 Task: Find connections with filter location Puurs with filter topic #Jobvacancywith filter profile language Spanish with filter current company Medanta with filter school JSS Academy of Technical Education with filter industry Freight and Package Transportation with filter service category Blogging with filter keywords title Copy Editor
Action: Mouse moved to (544, 197)
Screenshot: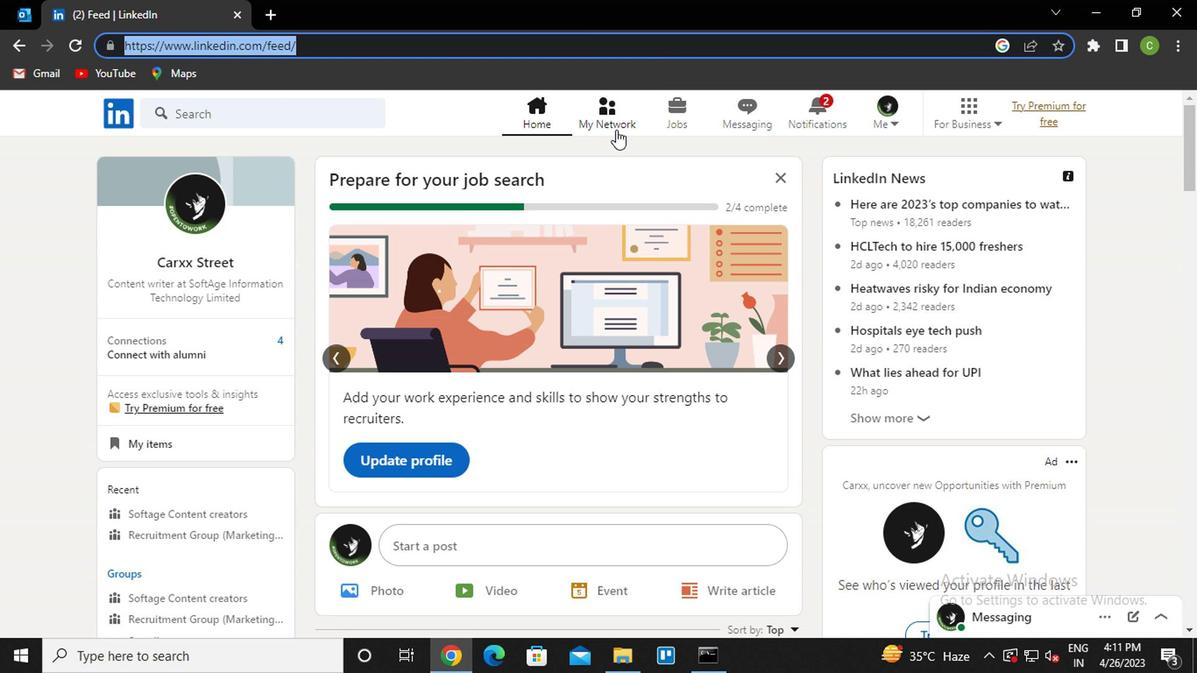 
Action: Mouse pressed left at (544, 197)
Screenshot: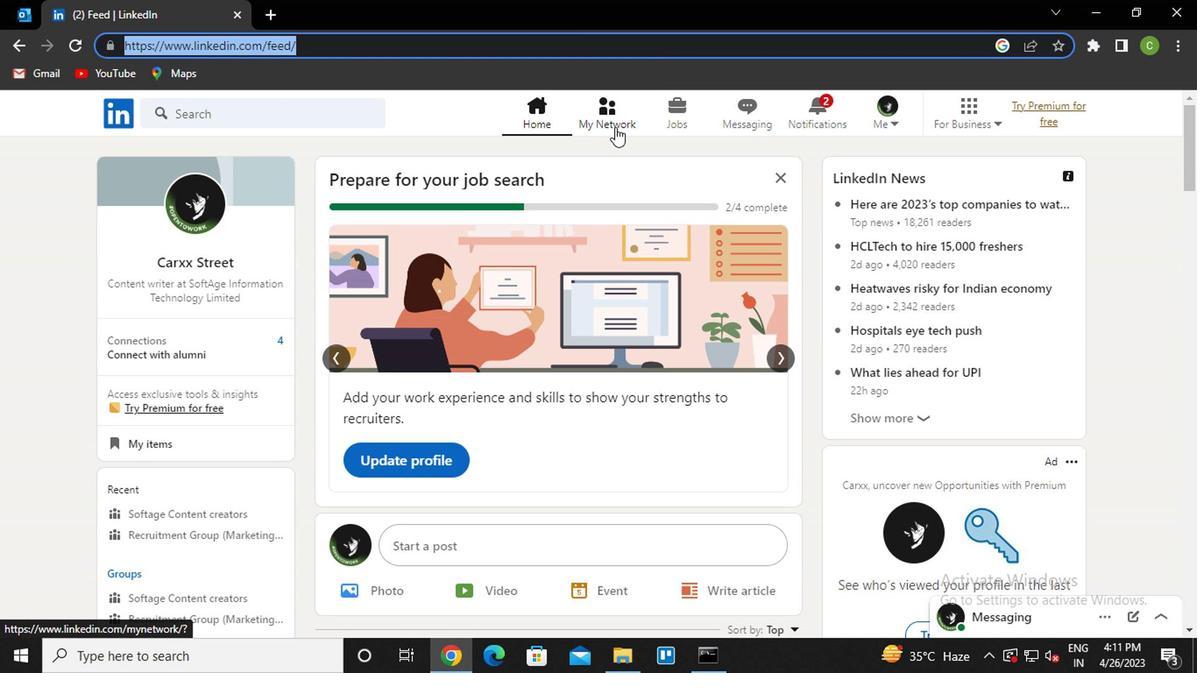 
Action: Mouse moved to (289, 248)
Screenshot: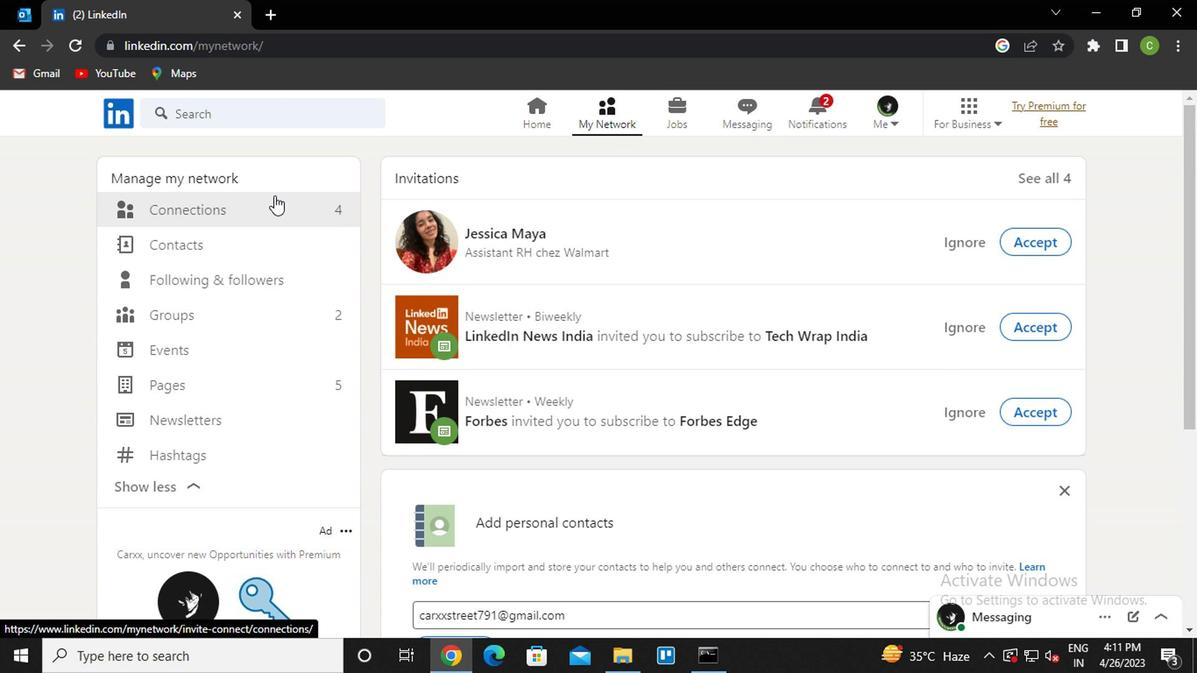 
Action: Mouse pressed left at (289, 248)
Screenshot: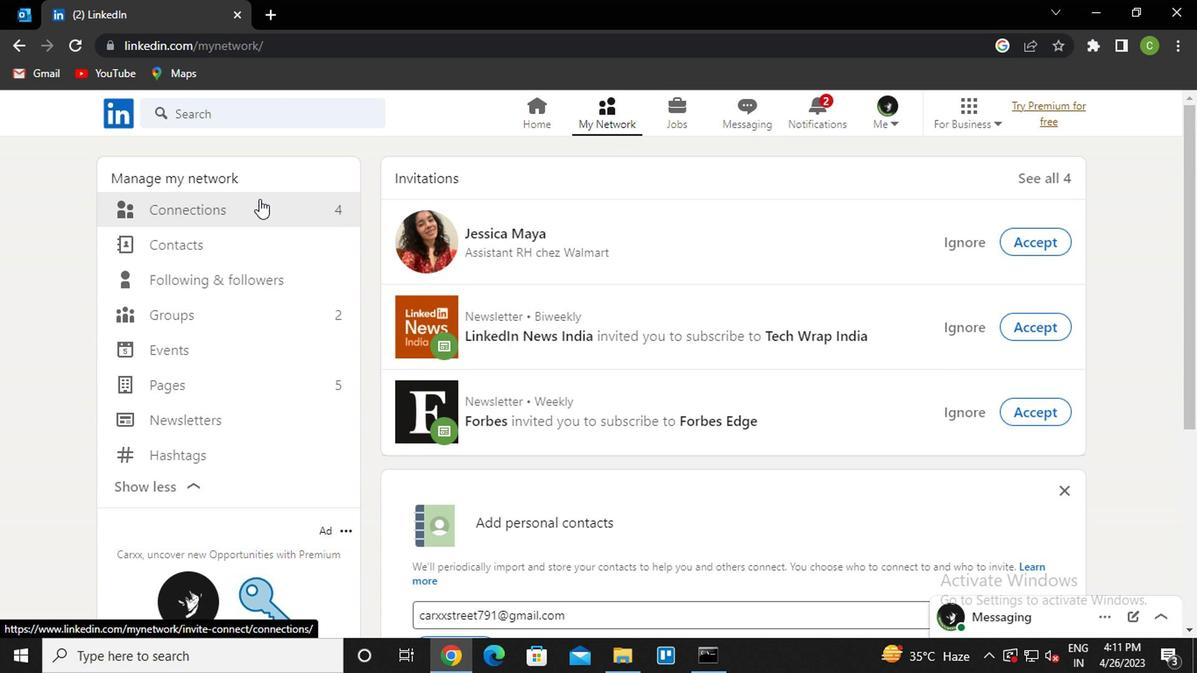 
Action: Mouse moved to (654, 250)
Screenshot: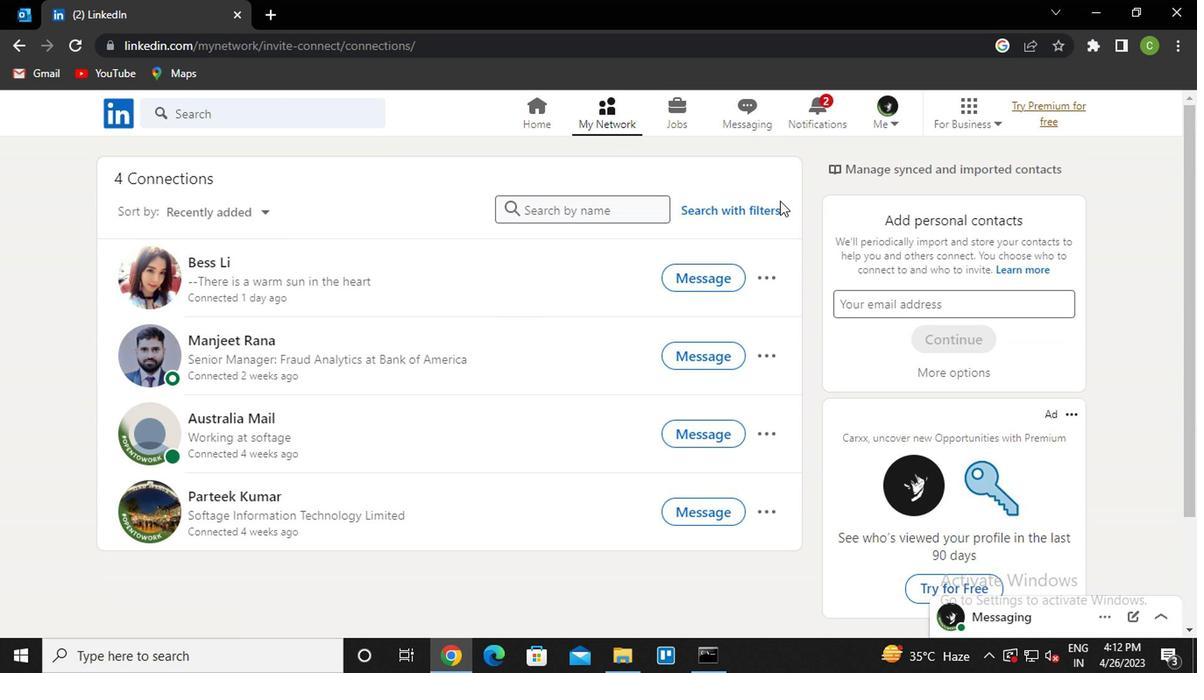 
Action: Mouse pressed left at (654, 250)
Screenshot: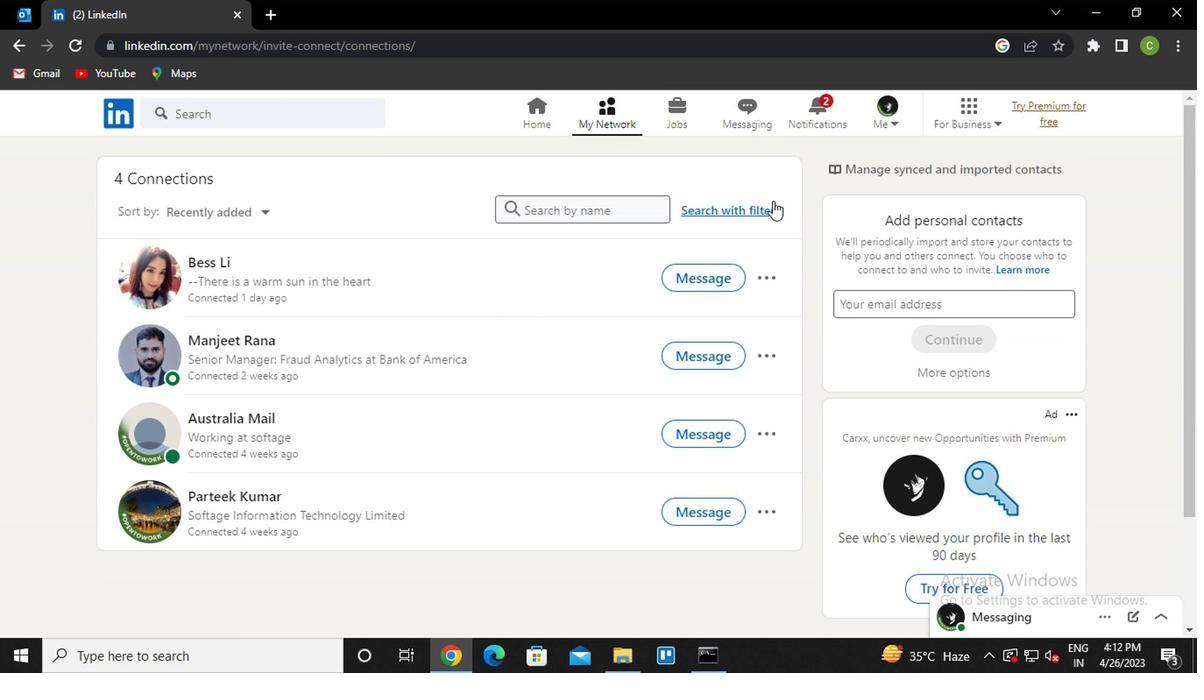
Action: Mouse moved to (524, 223)
Screenshot: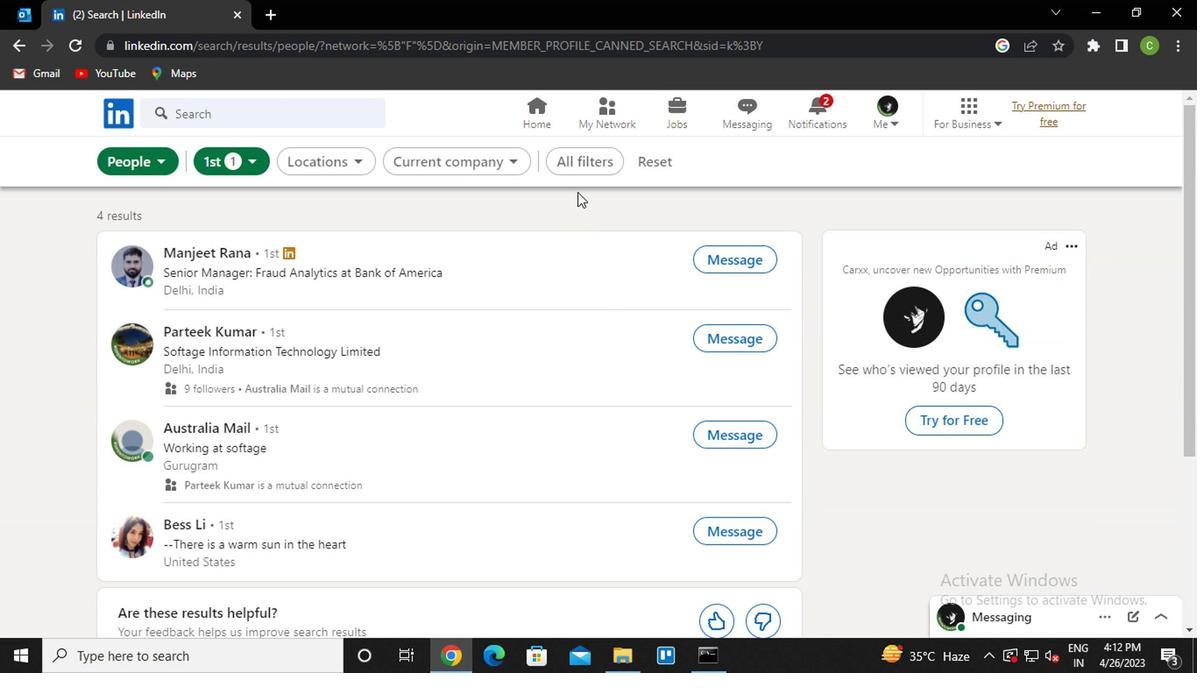 
Action: Mouse pressed left at (524, 223)
Screenshot: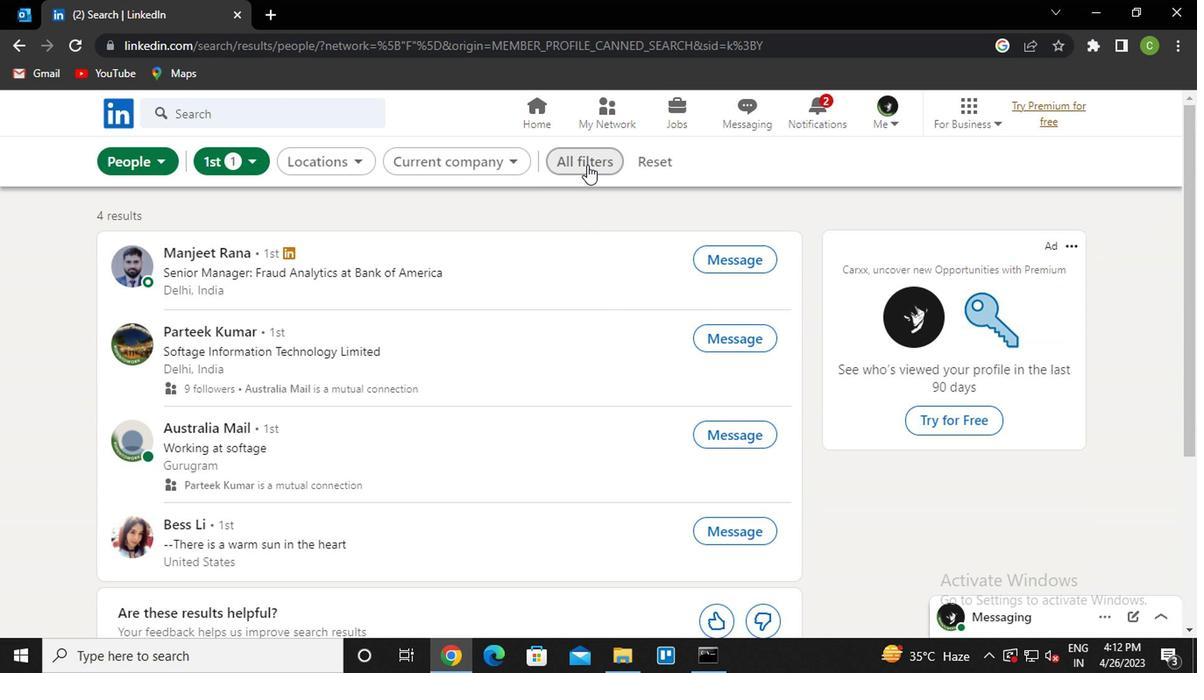 
Action: Mouse moved to (730, 380)
Screenshot: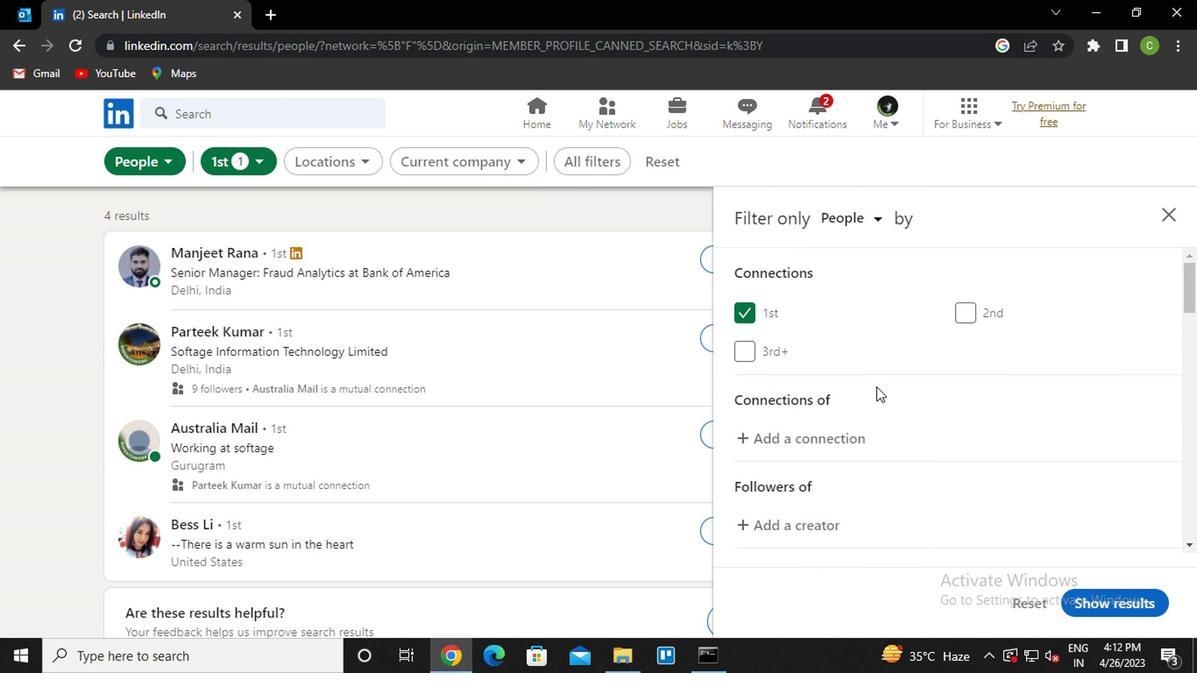 
Action: Mouse scrolled (730, 379) with delta (0, 0)
Screenshot: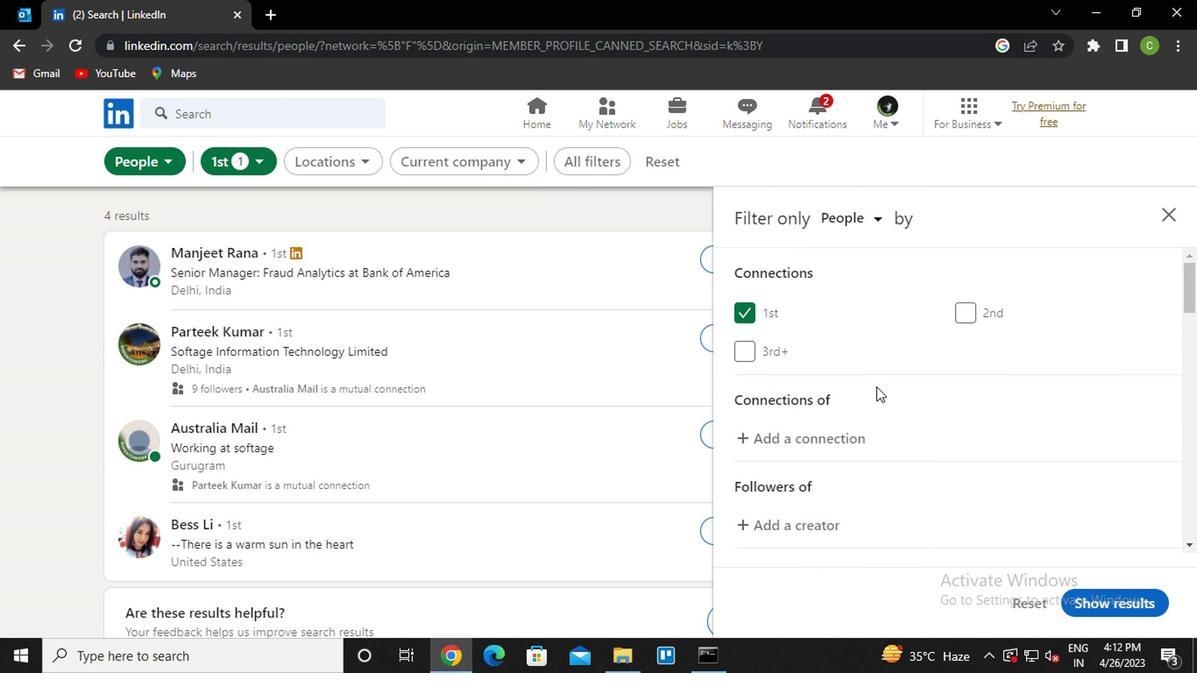 
Action: Mouse moved to (732, 379)
Screenshot: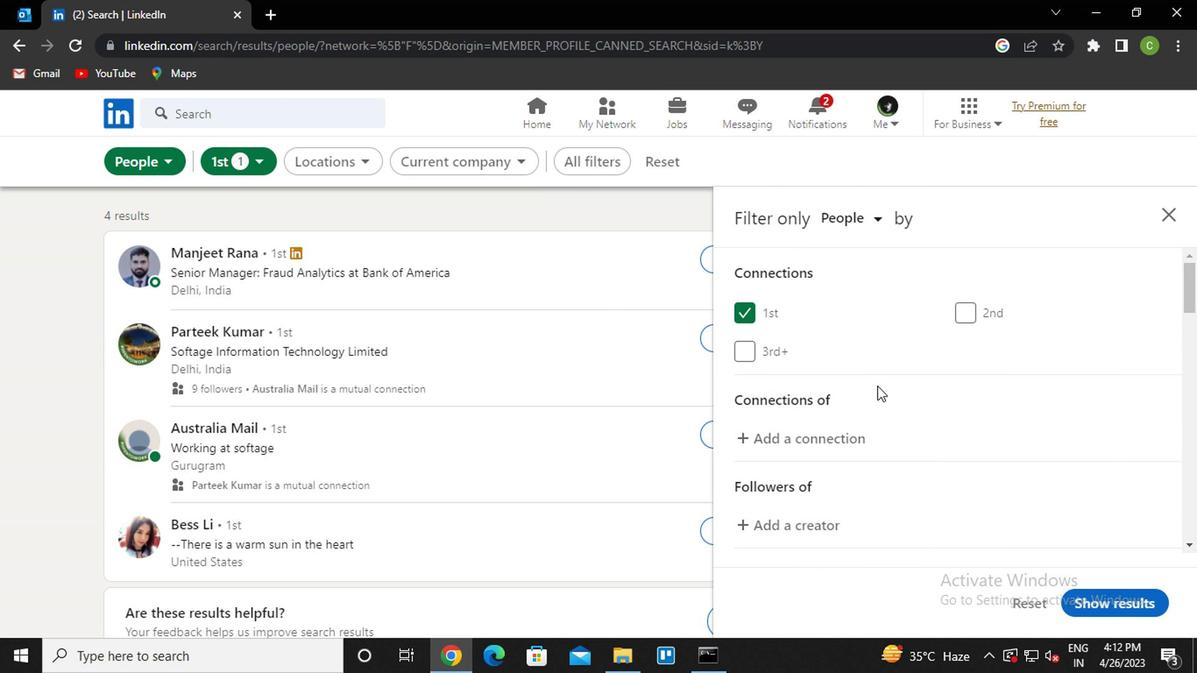 
Action: Mouse scrolled (732, 378) with delta (0, 0)
Screenshot: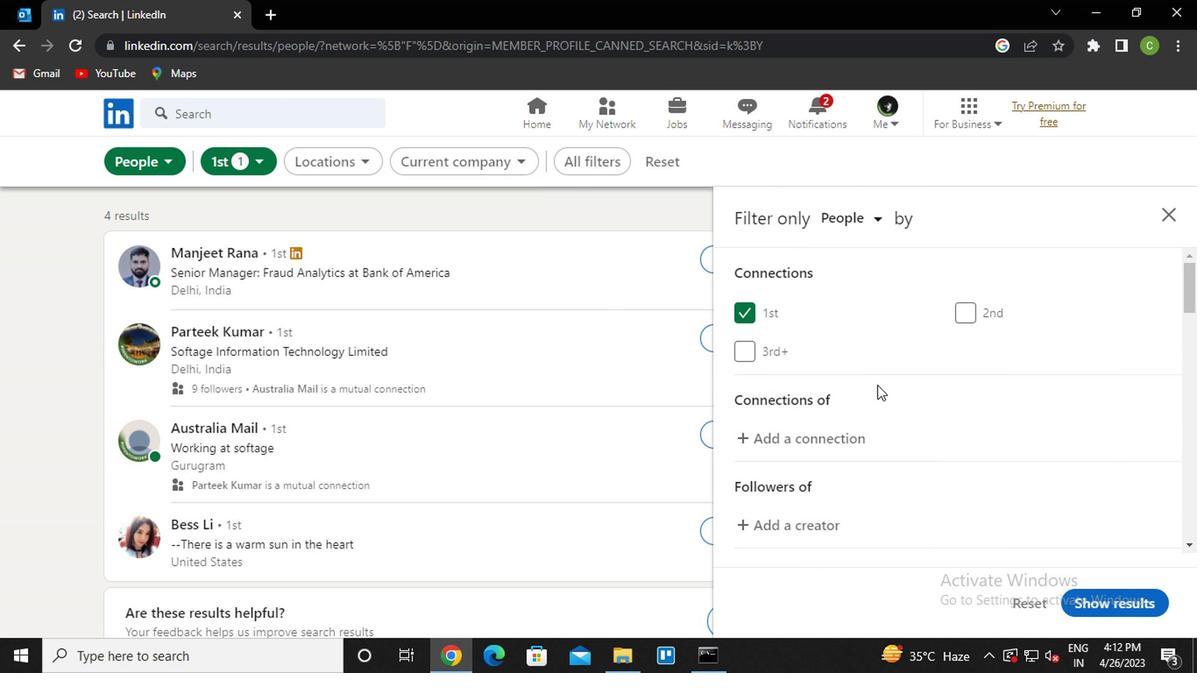 
Action: Mouse moved to (779, 415)
Screenshot: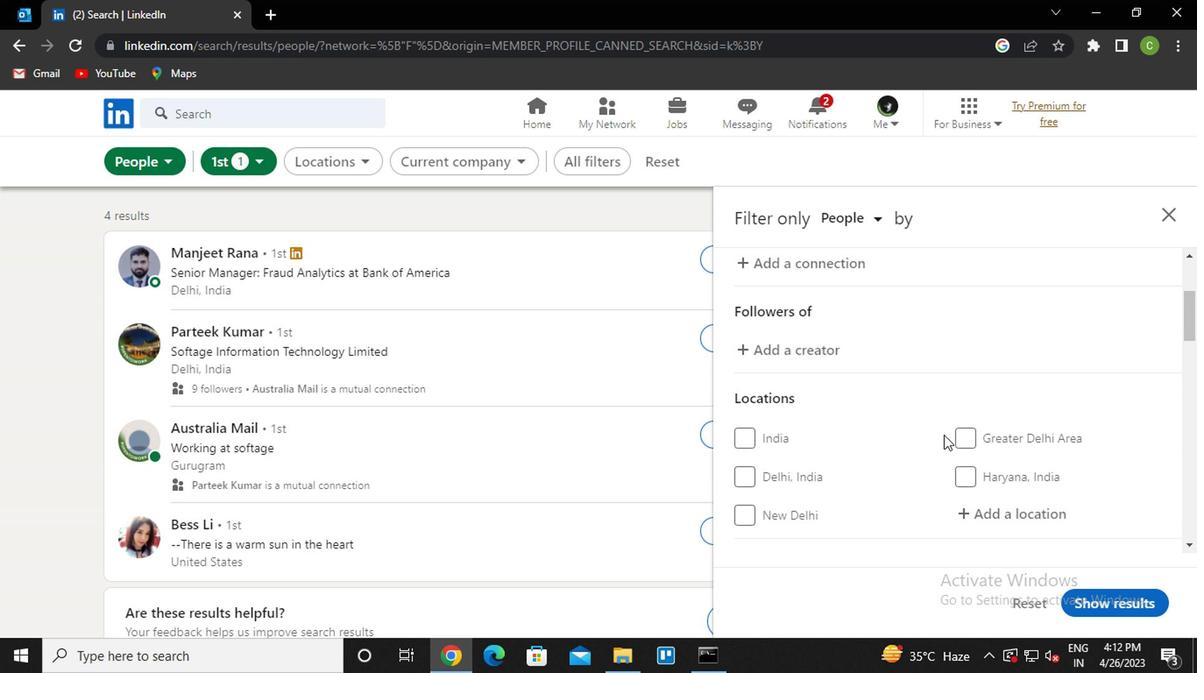 
Action: Mouse scrolled (779, 415) with delta (0, 0)
Screenshot: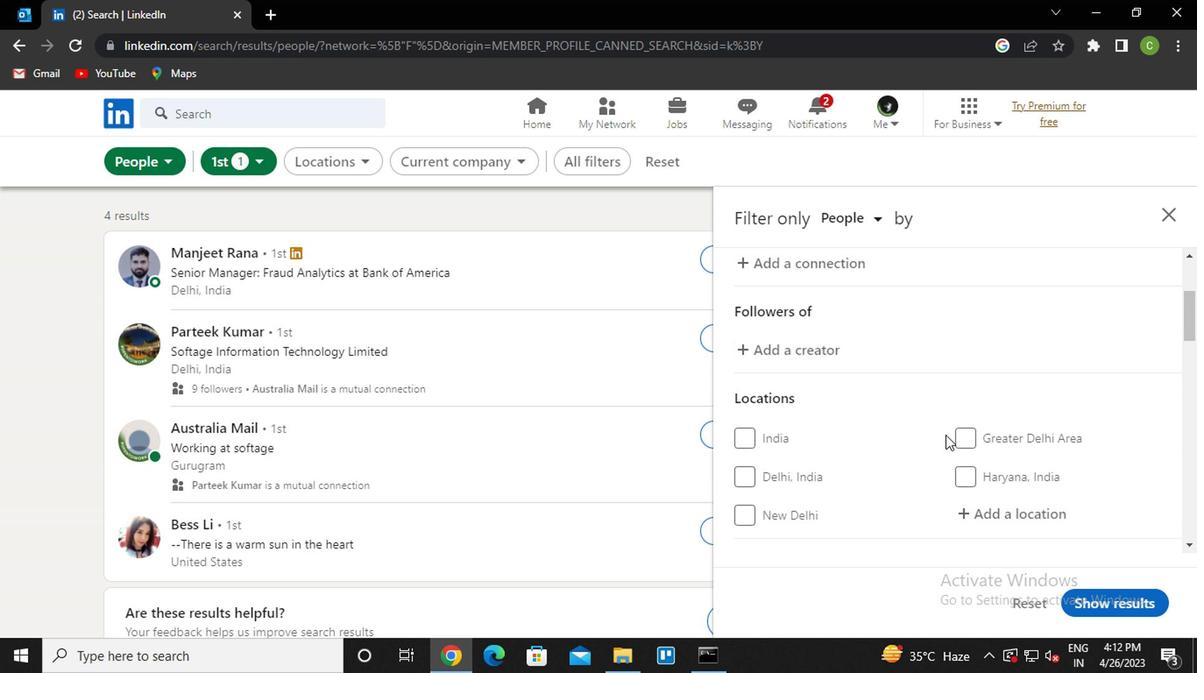 
Action: Mouse moved to (818, 417)
Screenshot: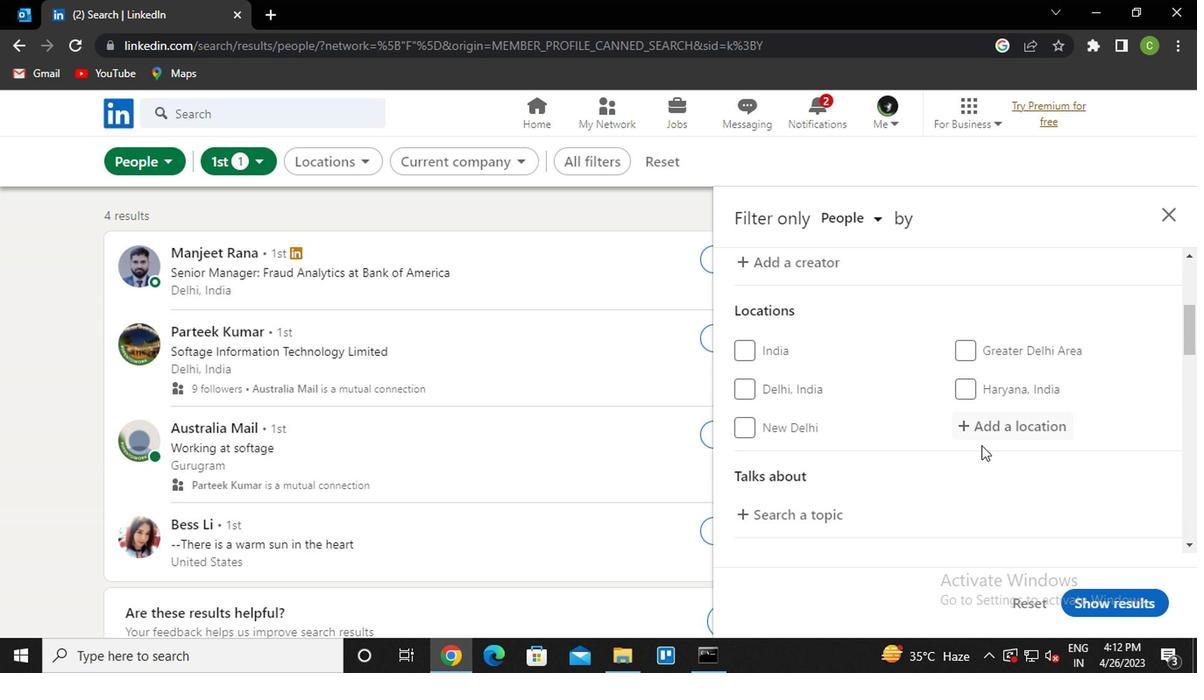 
Action: Mouse pressed left at (818, 417)
Screenshot: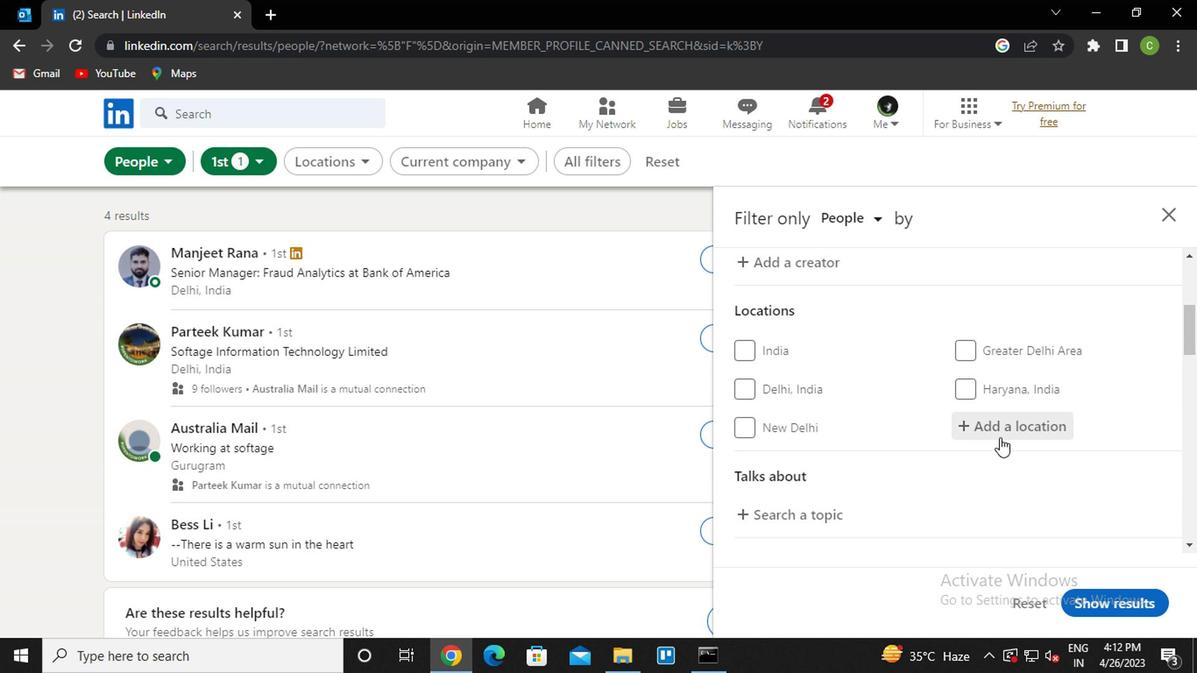 
Action: Key pressed p<Key.caps_lock>
Screenshot: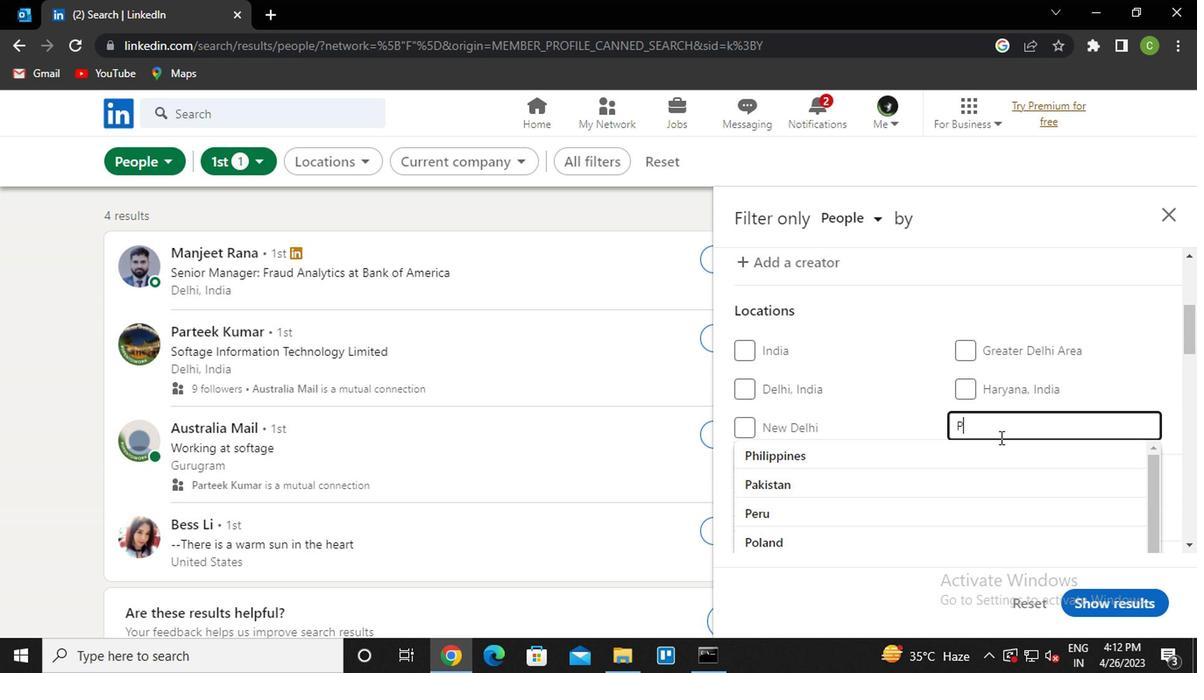 
Action: Mouse moved to (818, 417)
Screenshot: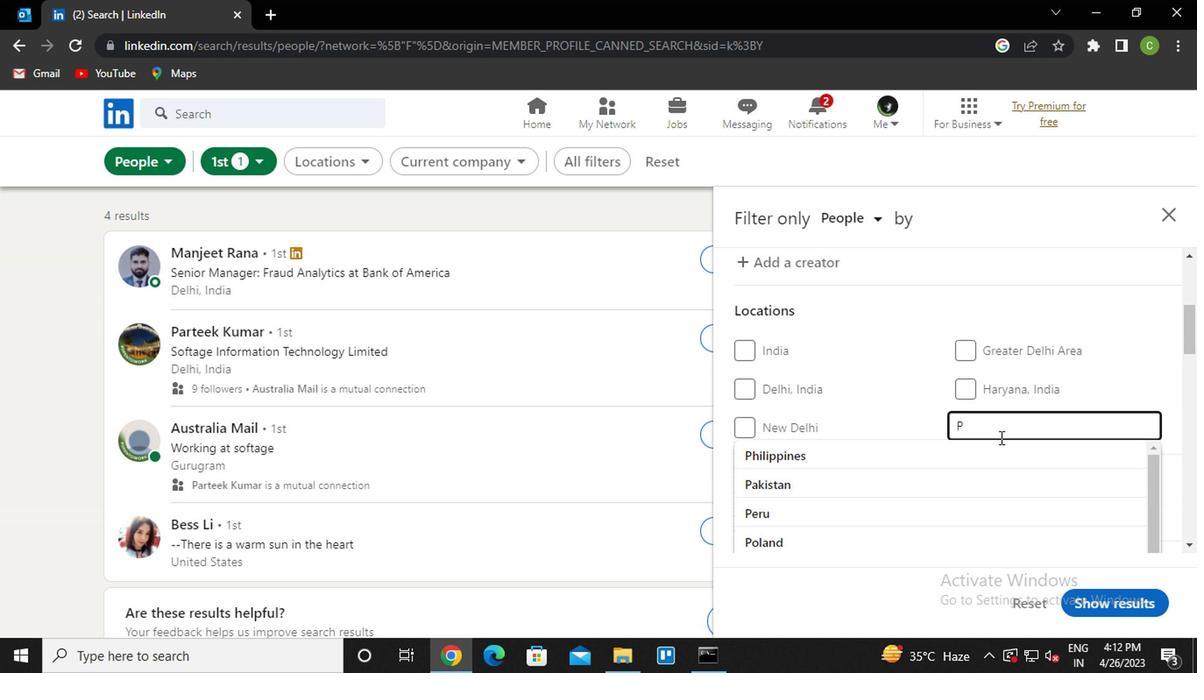 
Action: Key pressed uurs<Key.down><Key.enter>
Screenshot: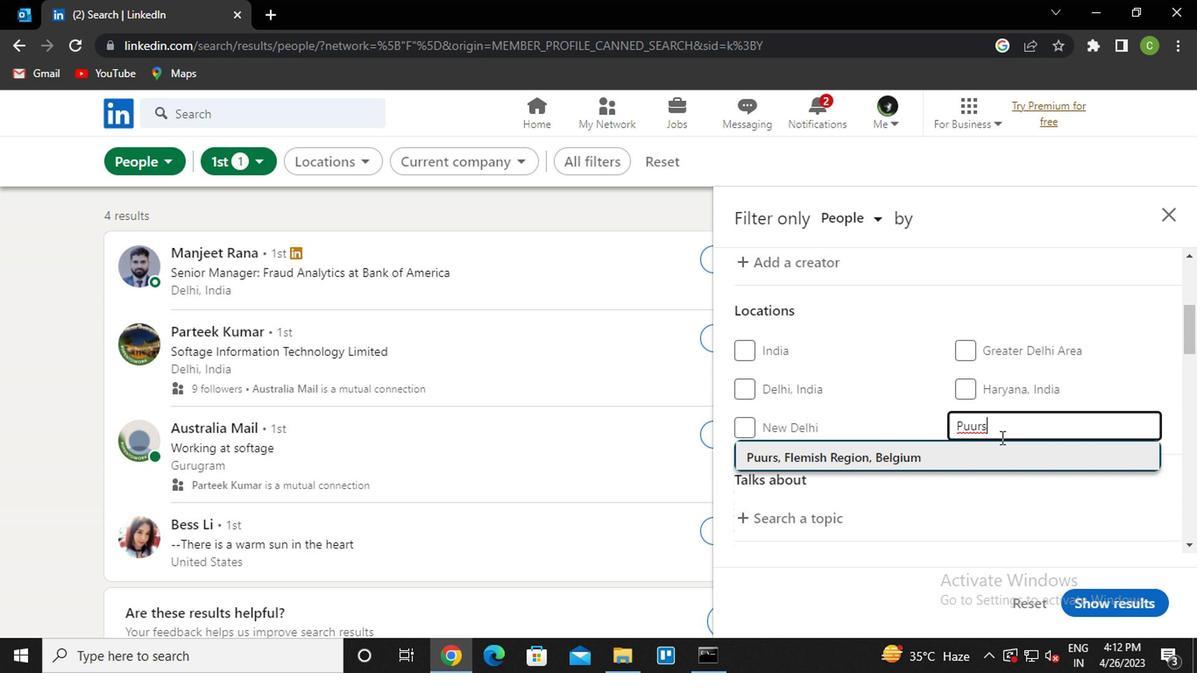 
Action: Mouse moved to (823, 402)
Screenshot: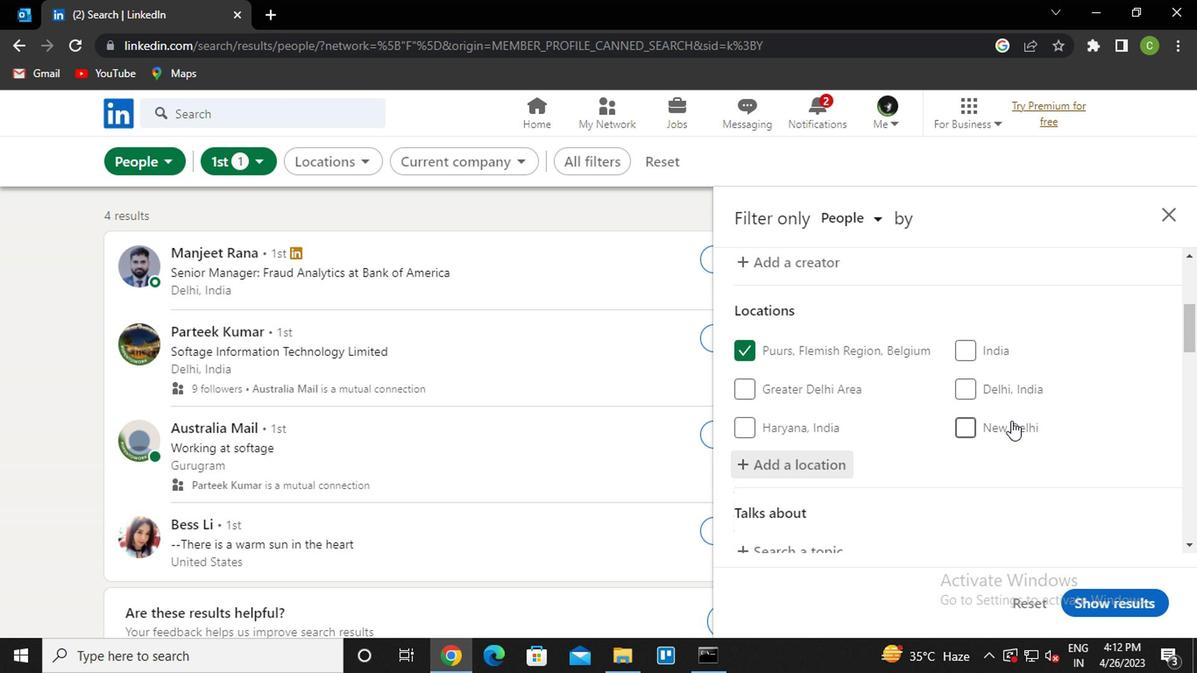 
Action: Mouse scrolled (823, 402) with delta (0, 0)
Screenshot: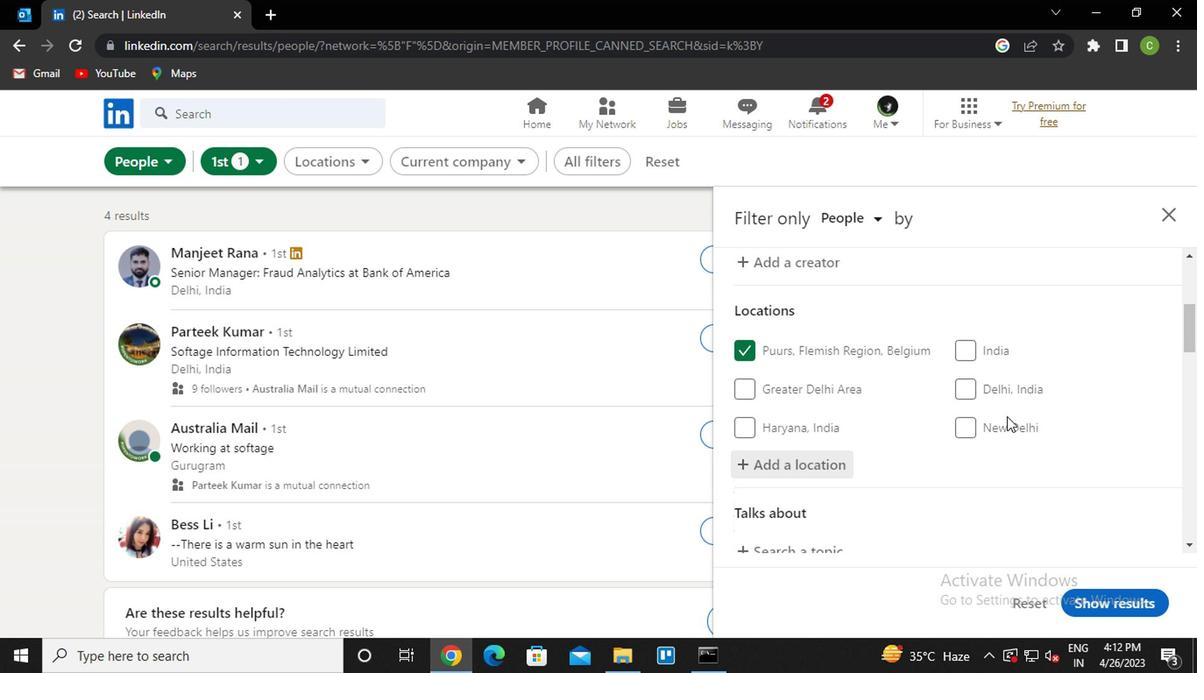 
Action: Mouse moved to (815, 406)
Screenshot: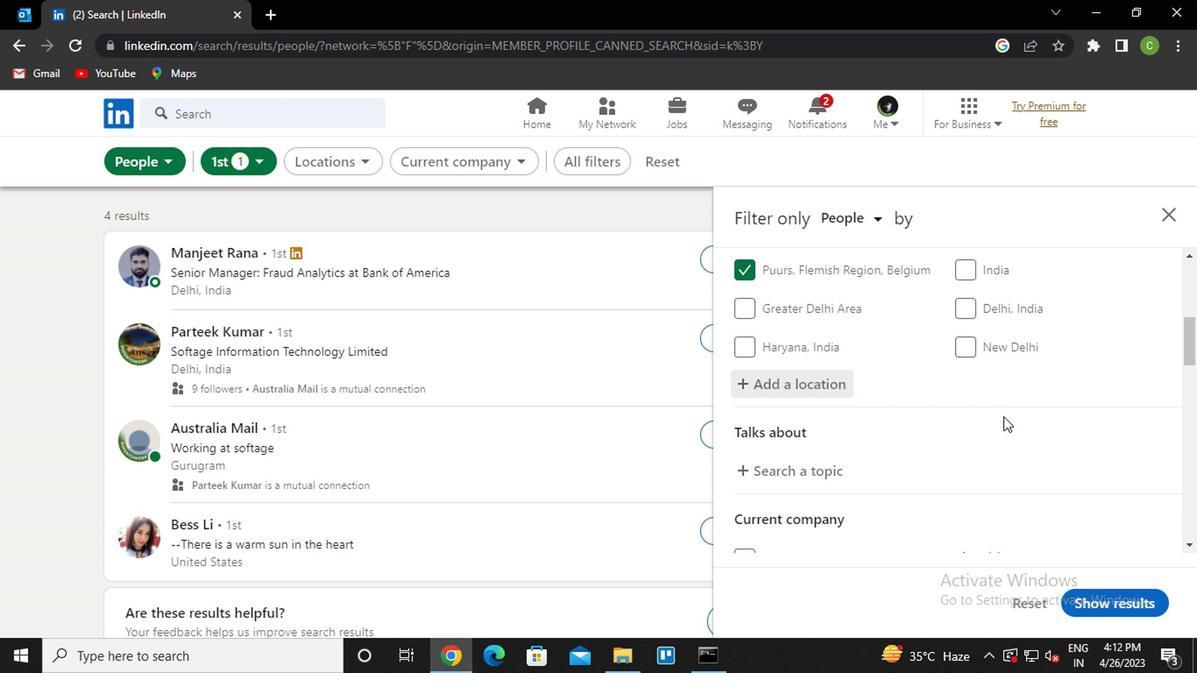 
Action: Mouse scrolled (815, 405) with delta (0, 0)
Screenshot: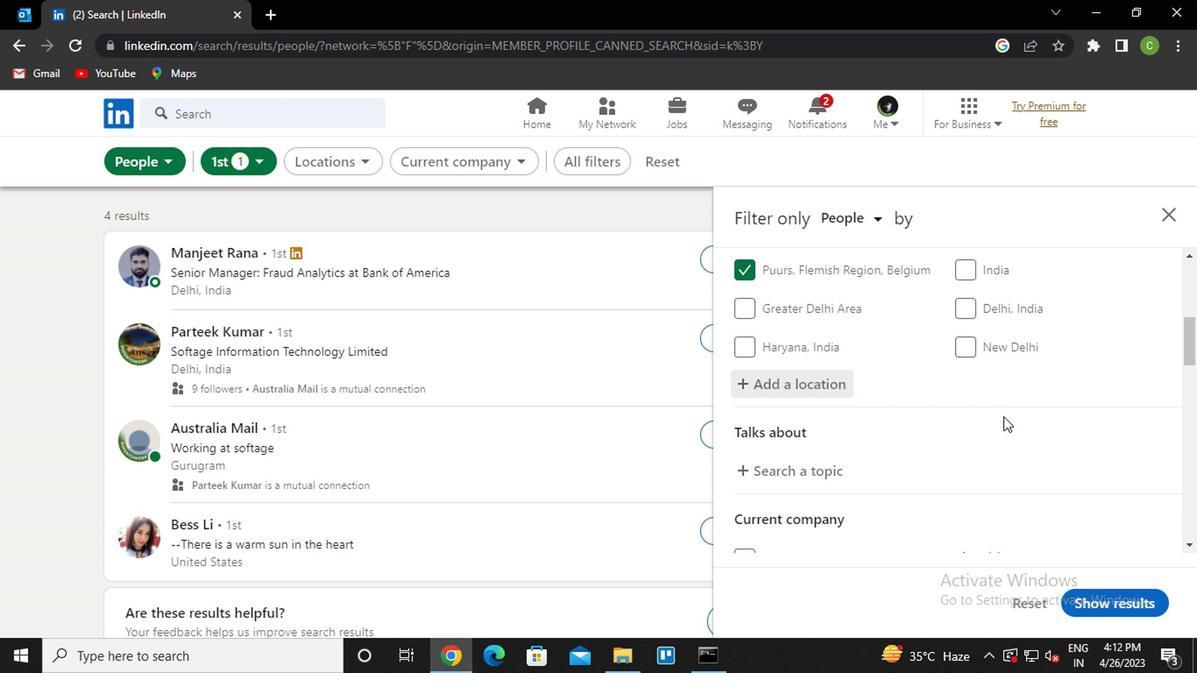 
Action: Mouse moved to (681, 371)
Screenshot: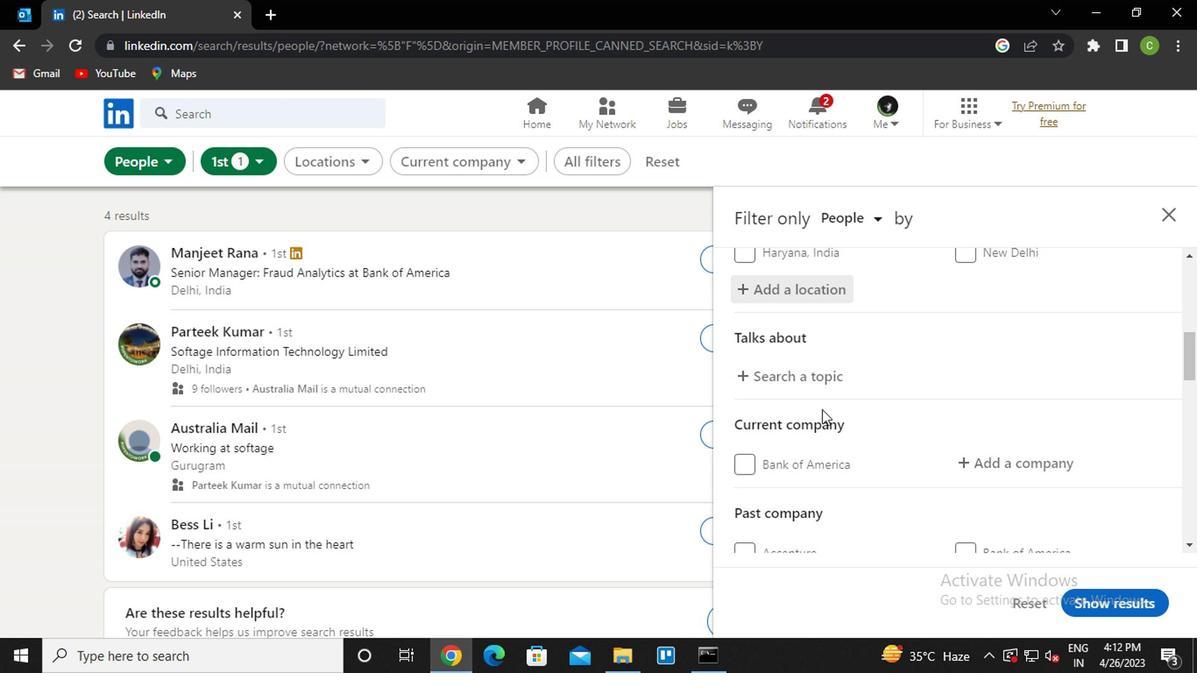 
Action: Mouse pressed left at (681, 371)
Screenshot: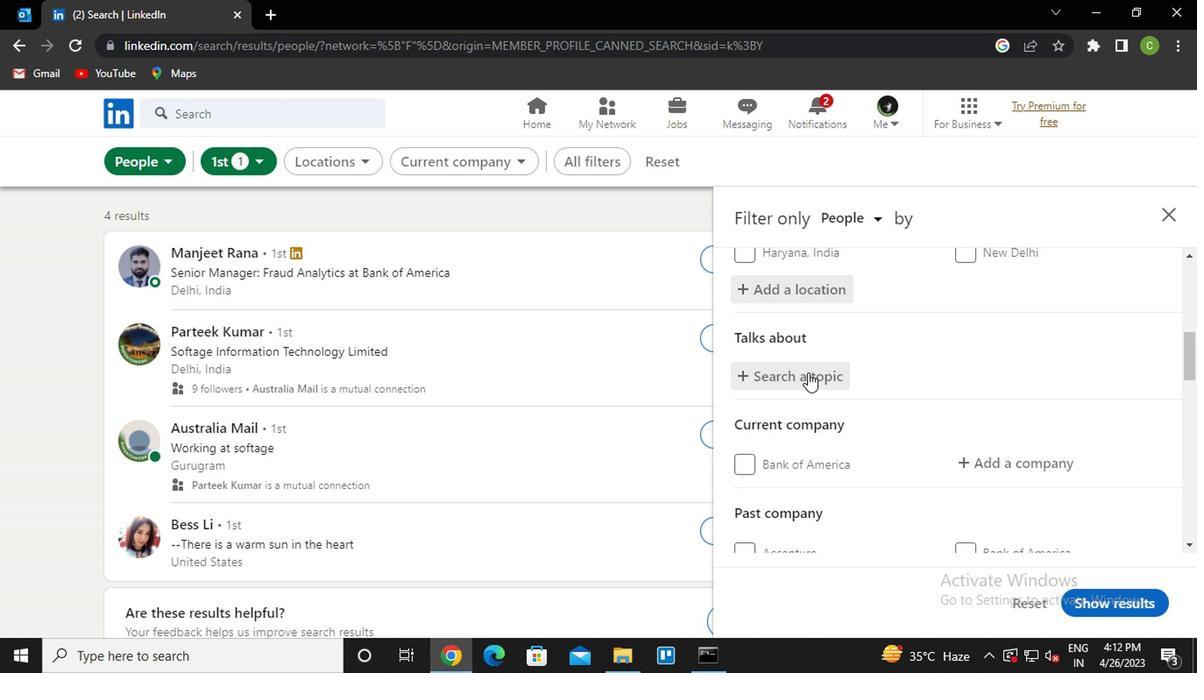 
Action: Key pressed jobvacancy<Key.down><Key.enter>
Screenshot: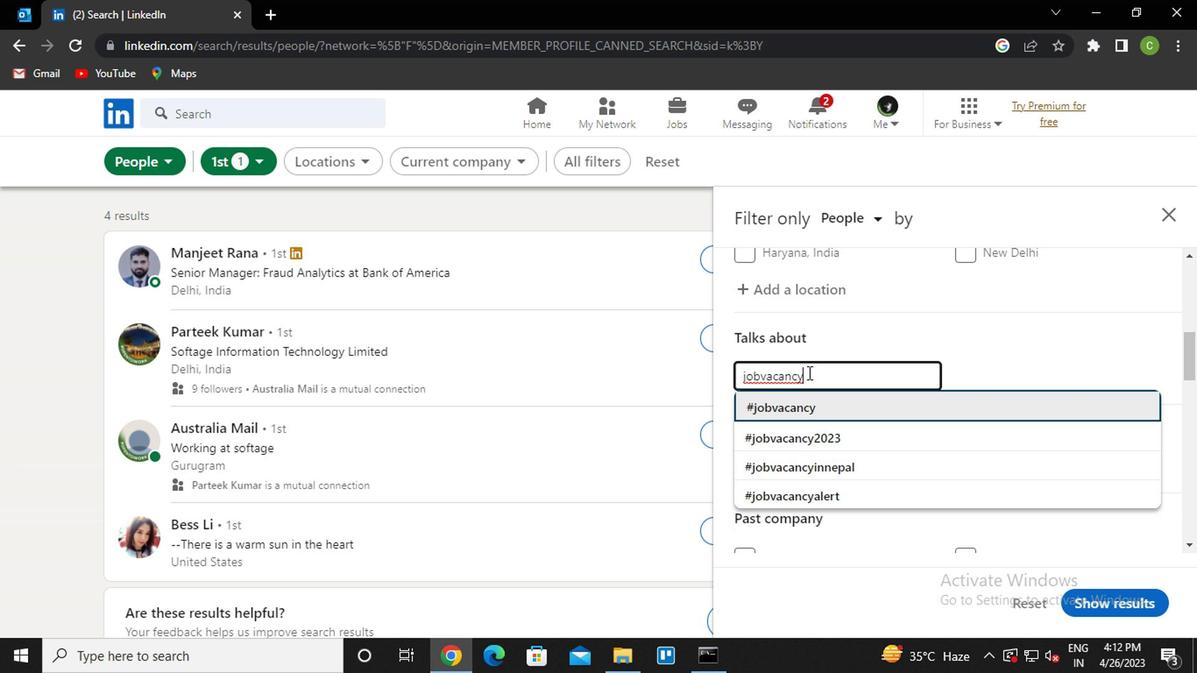 
Action: Mouse moved to (703, 367)
Screenshot: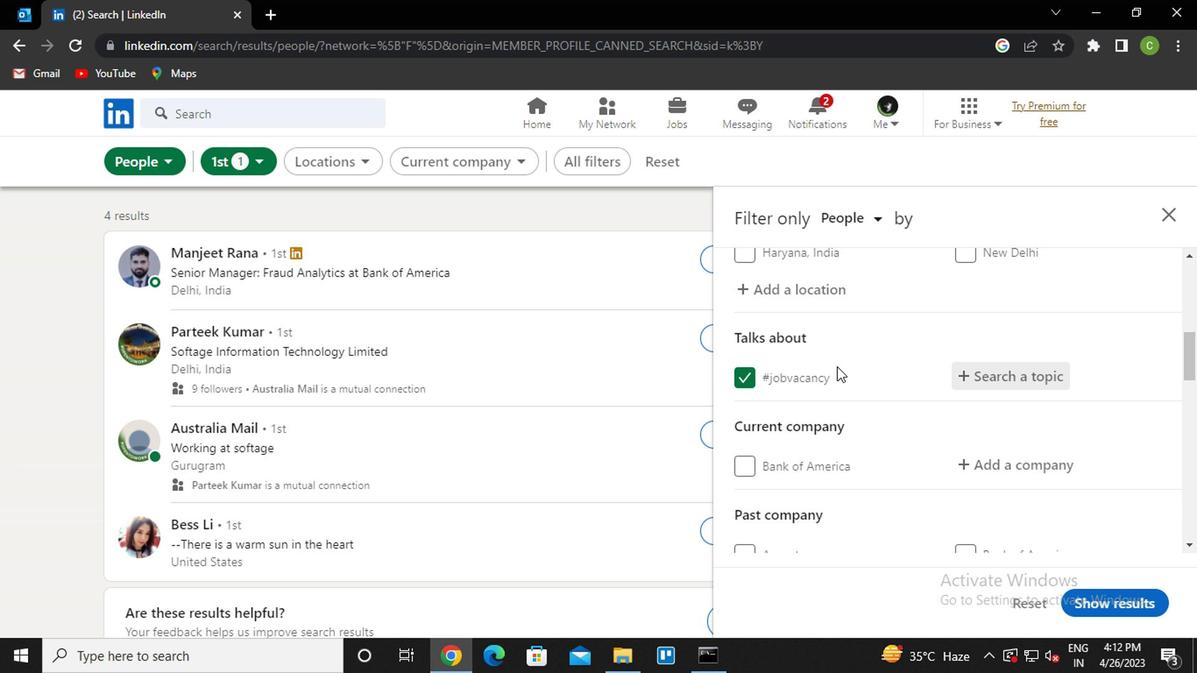
Action: Mouse scrolled (703, 366) with delta (0, 0)
Screenshot: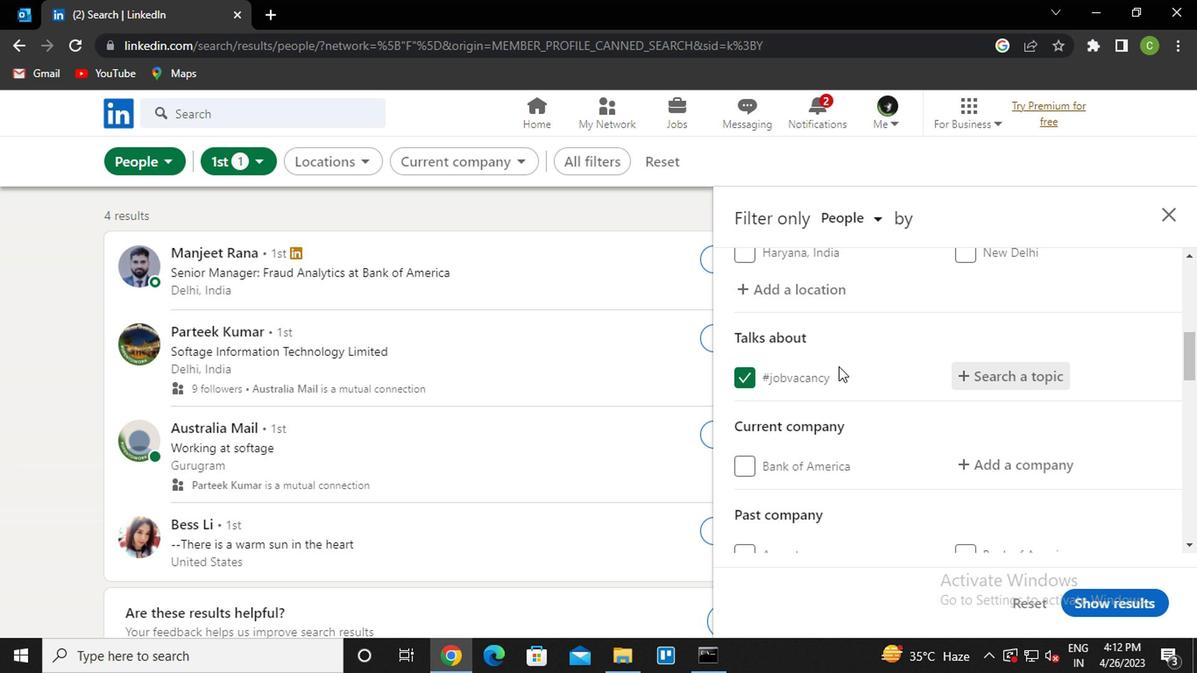 
Action: Mouse moved to (809, 369)
Screenshot: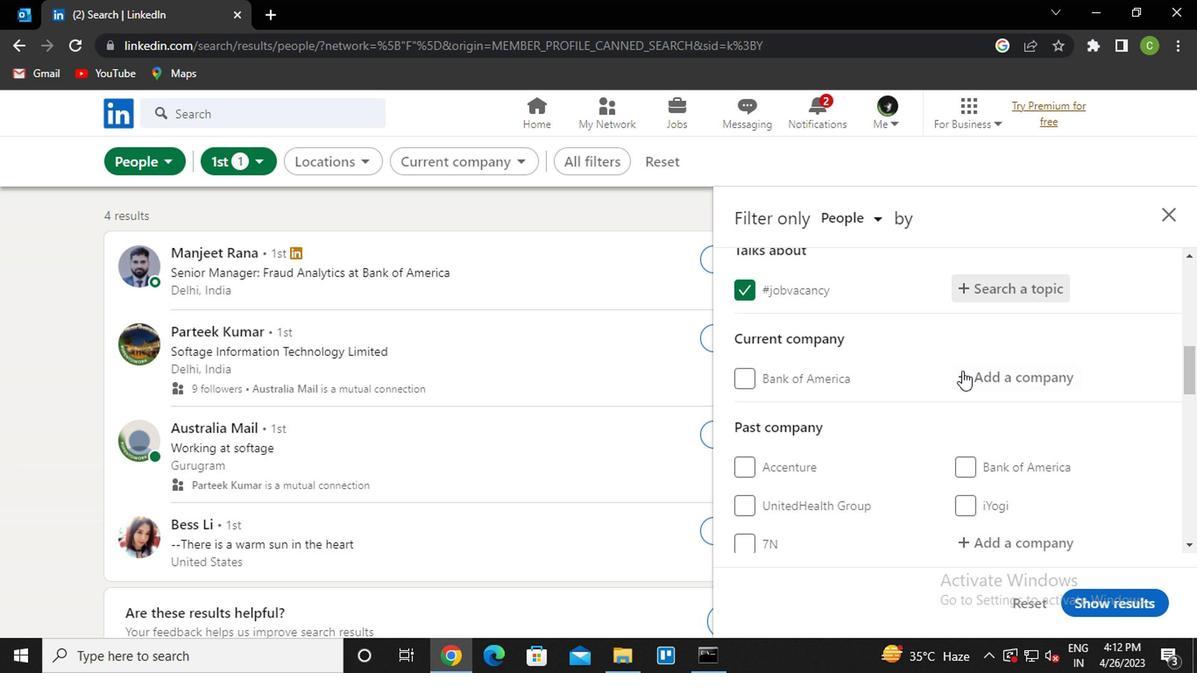 
Action: Mouse pressed left at (809, 369)
Screenshot: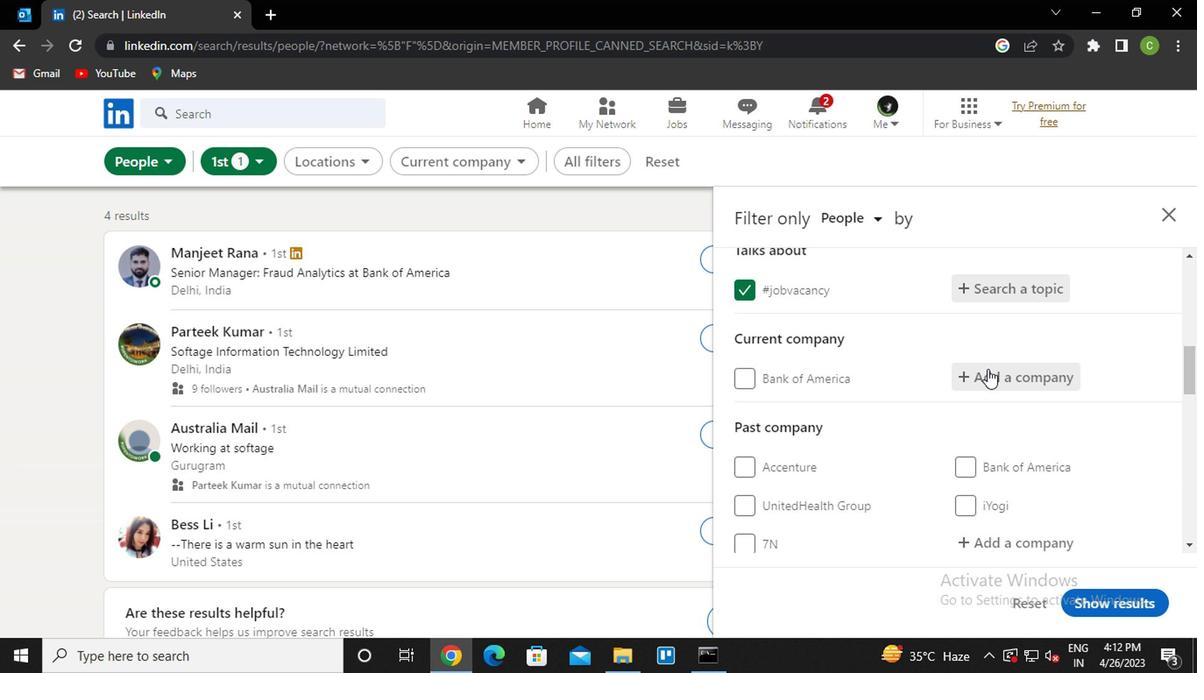 
Action: Key pressed <Key.caps_lock>m<Key.caps_lock>edanta<Key.down><Key.enter>
Screenshot: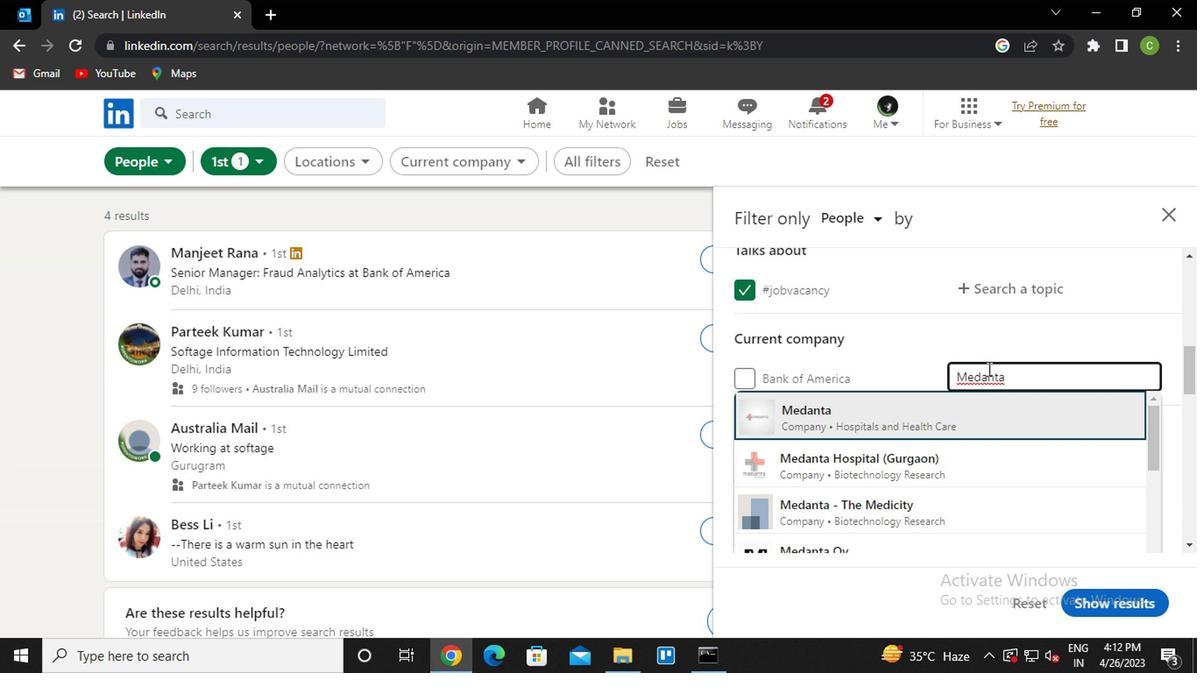 
Action: Mouse moved to (808, 371)
Screenshot: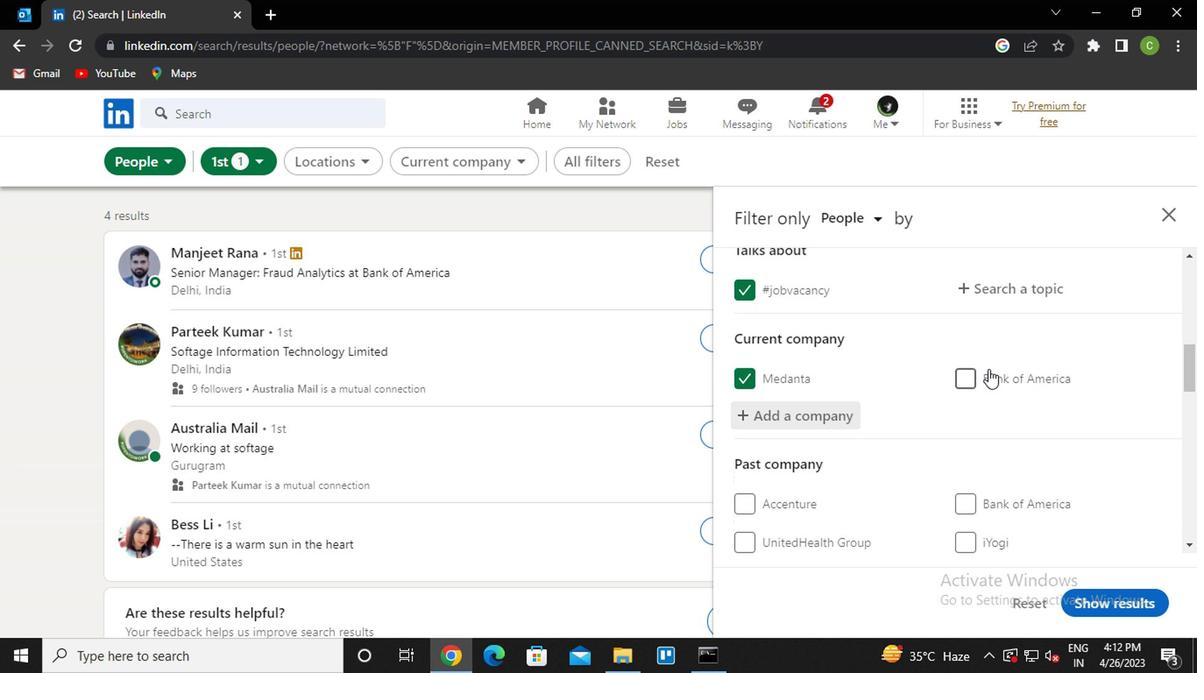 
Action: Mouse scrolled (808, 371) with delta (0, 0)
Screenshot: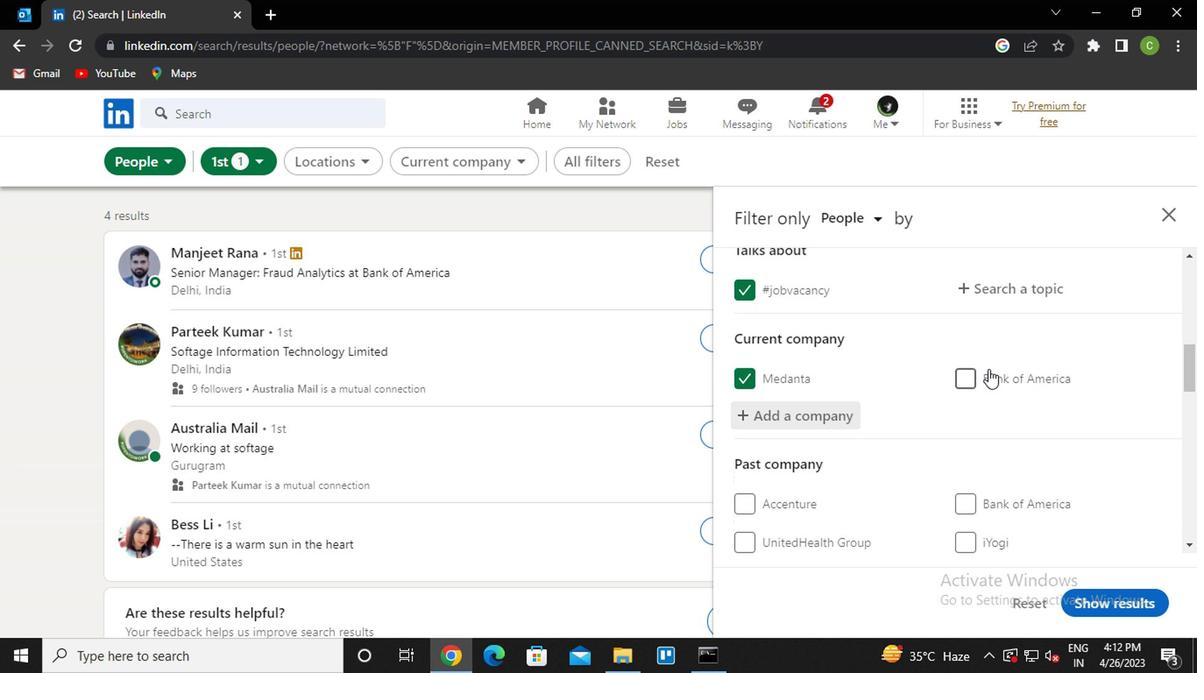 
Action: Mouse scrolled (808, 371) with delta (0, 0)
Screenshot: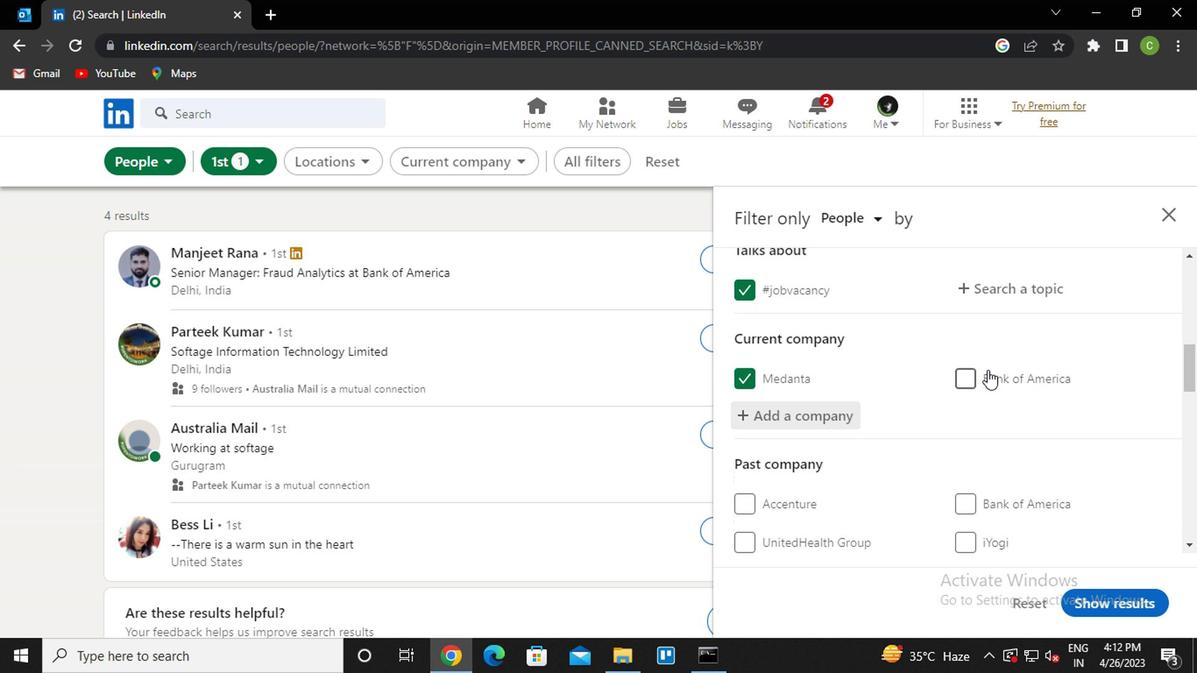 
Action: Mouse moved to (804, 380)
Screenshot: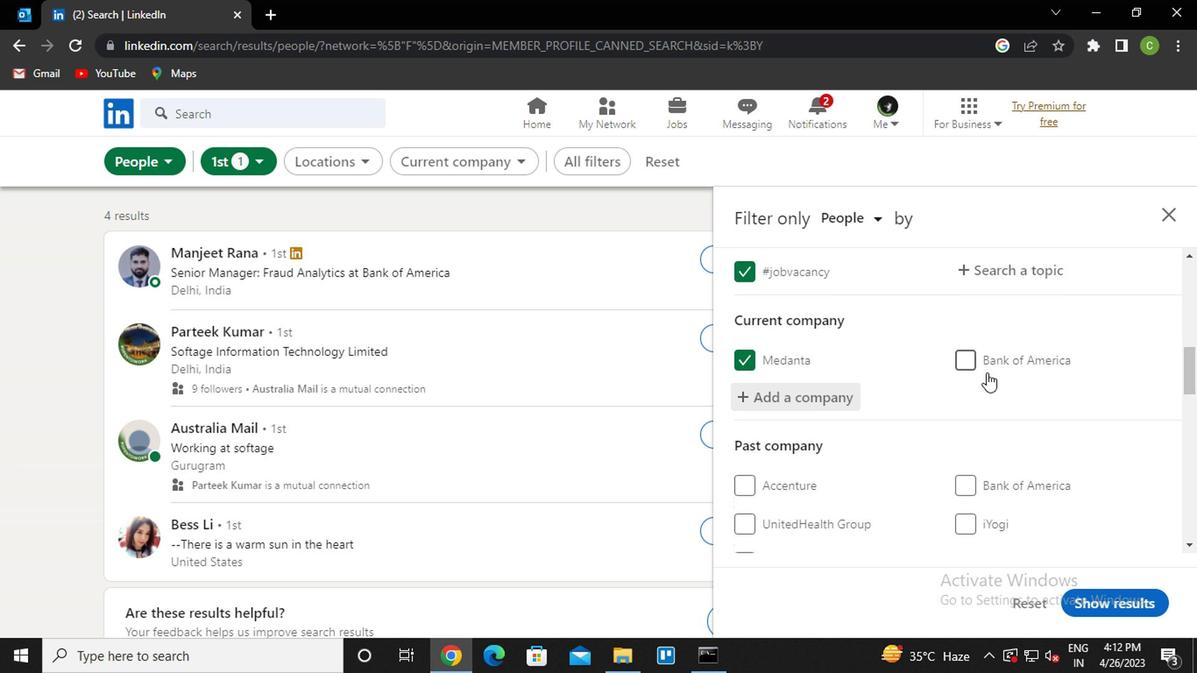 
Action: Mouse scrolled (804, 380) with delta (0, 0)
Screenshot: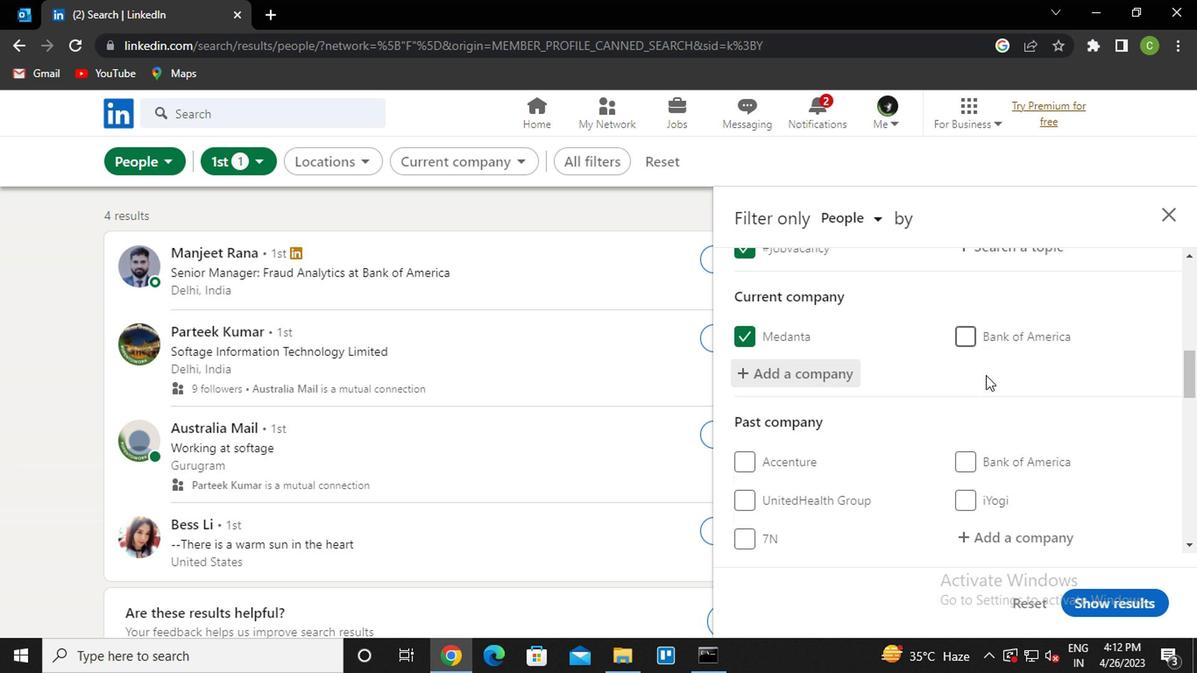 
Action: Mouse moved to (687, 435)
Screenshot: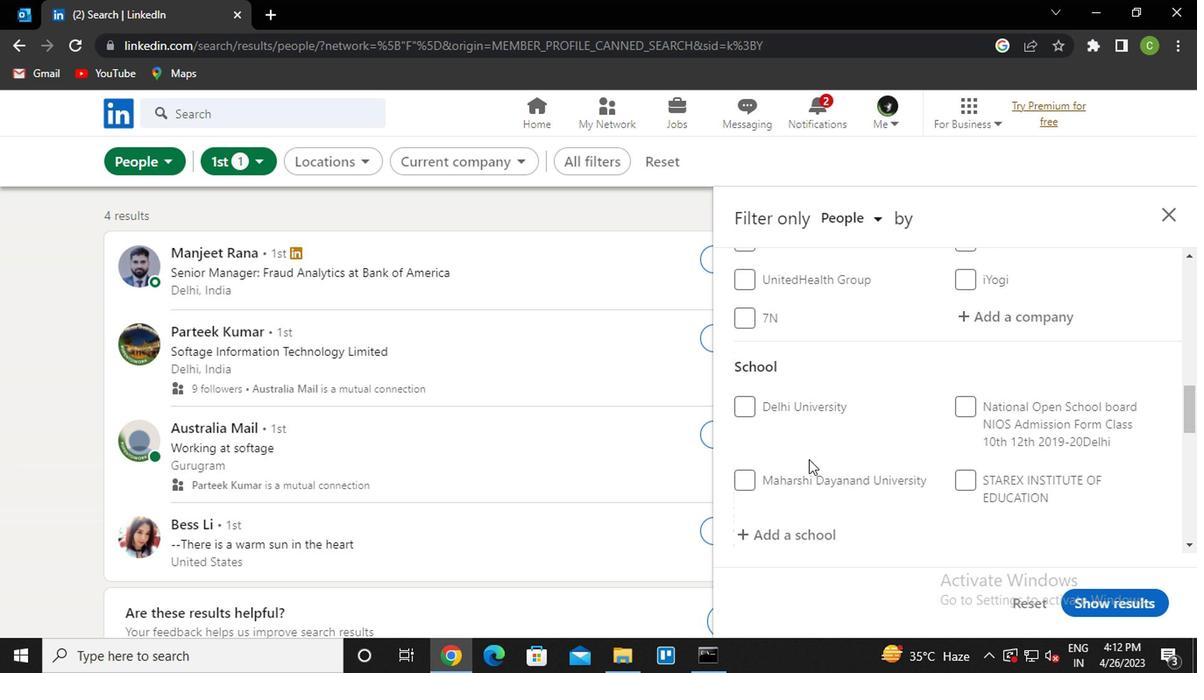 
Action: Mouse scrolled (687, 434) with delta (0, 0)
Screenshot: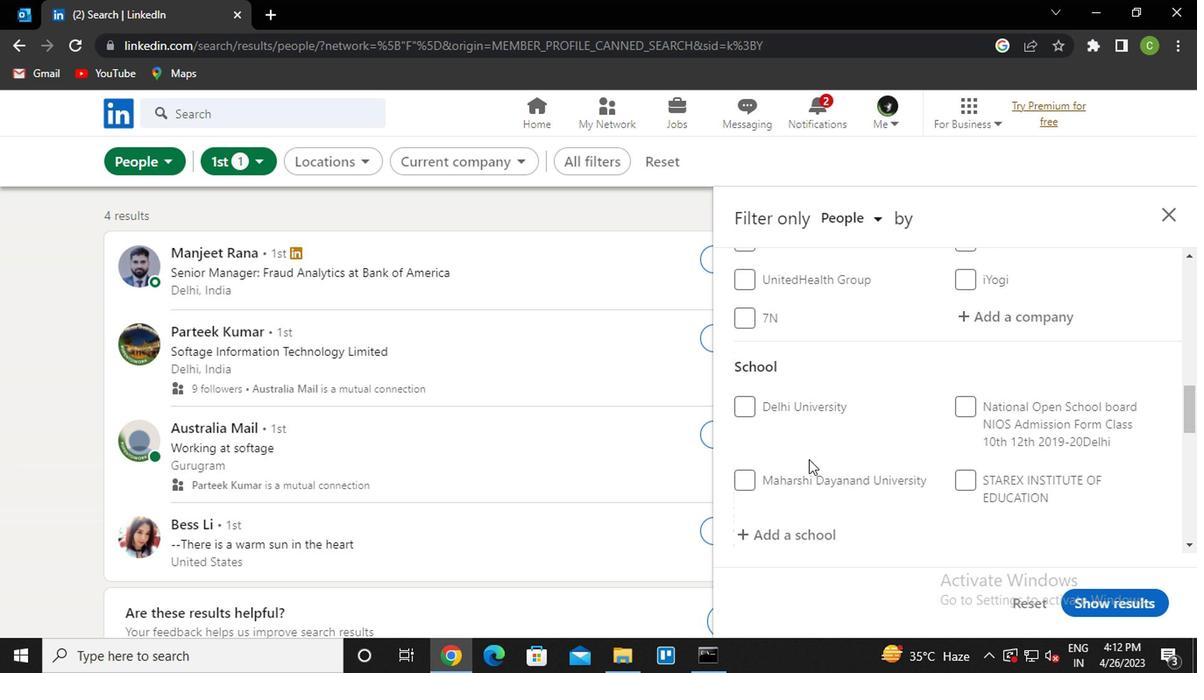 
Action: Mouse moved to (678, 425)
Screenshot: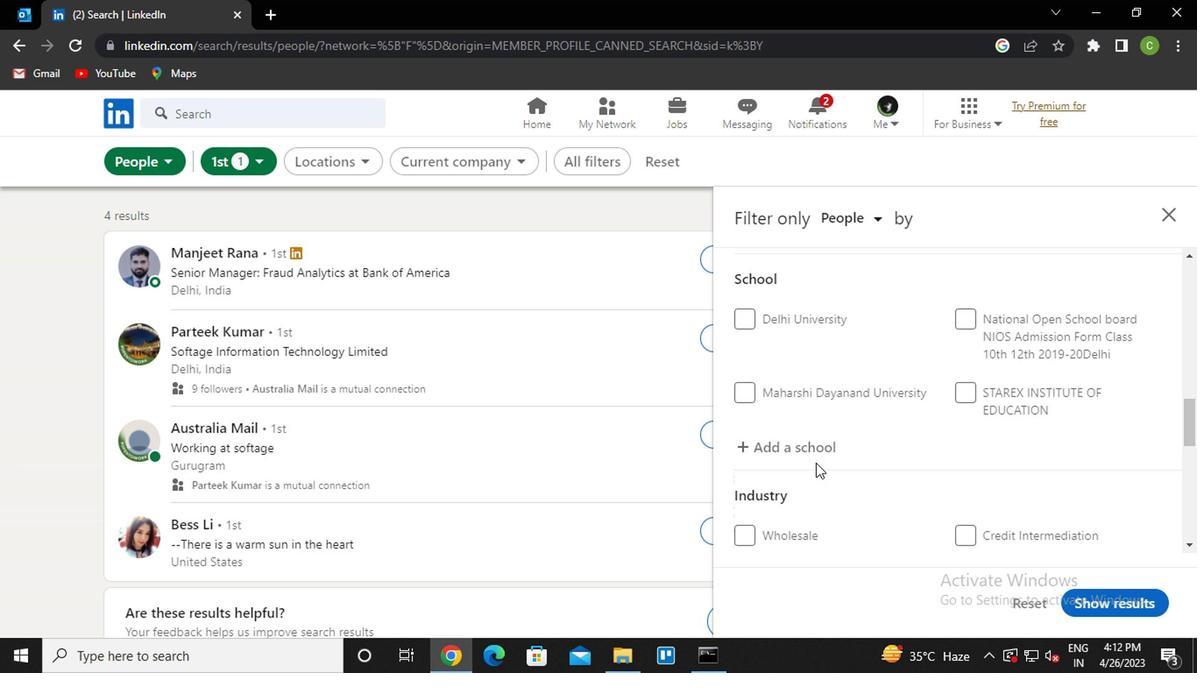 
Action: Mouse pressed left at (678, 425)
Screenshot: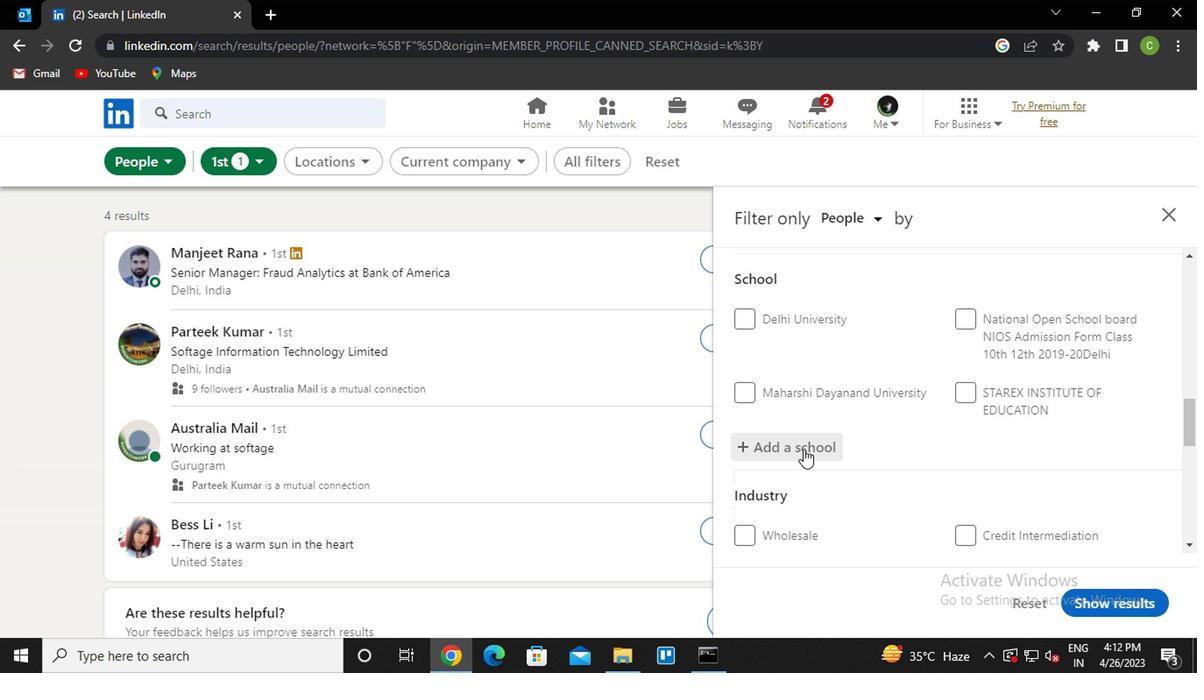 
Action: Key pressed <Key.caps_lock>s<Key.caps_lock><Key.backspace><Key.caps_lock>jss<Key.space>a<Key.caps_lock>ca<Key.down><Key.enter>
Screenshot: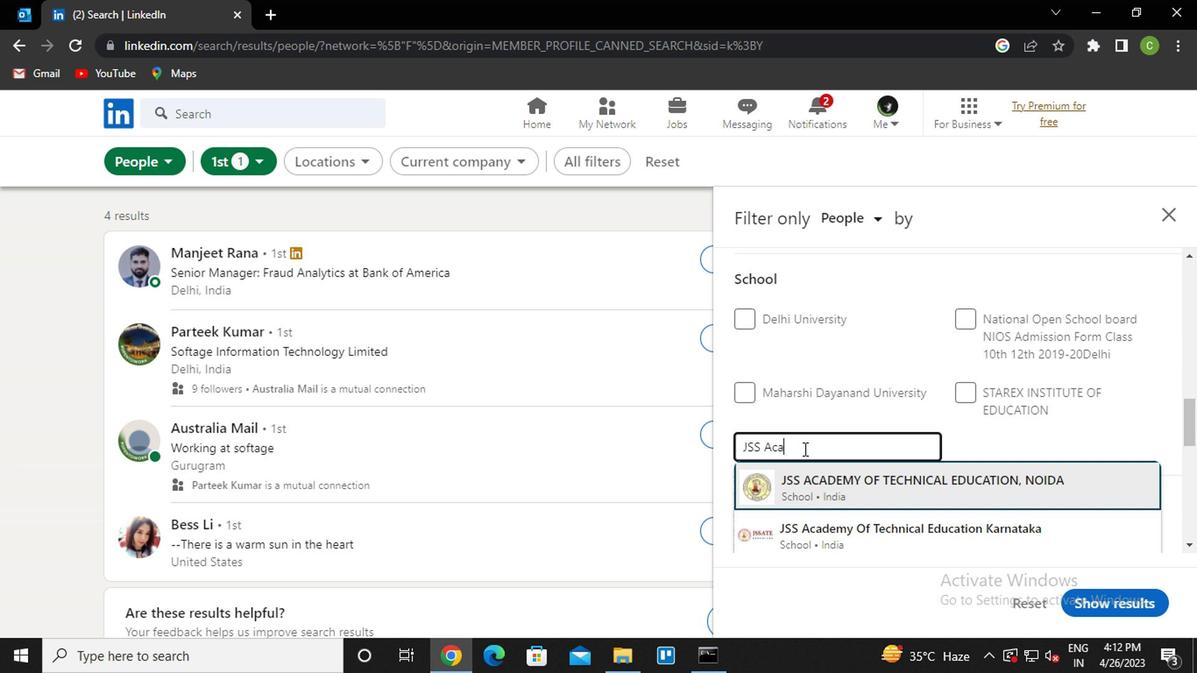 
Action: Mouse moved to (732, 400)
Screenshot: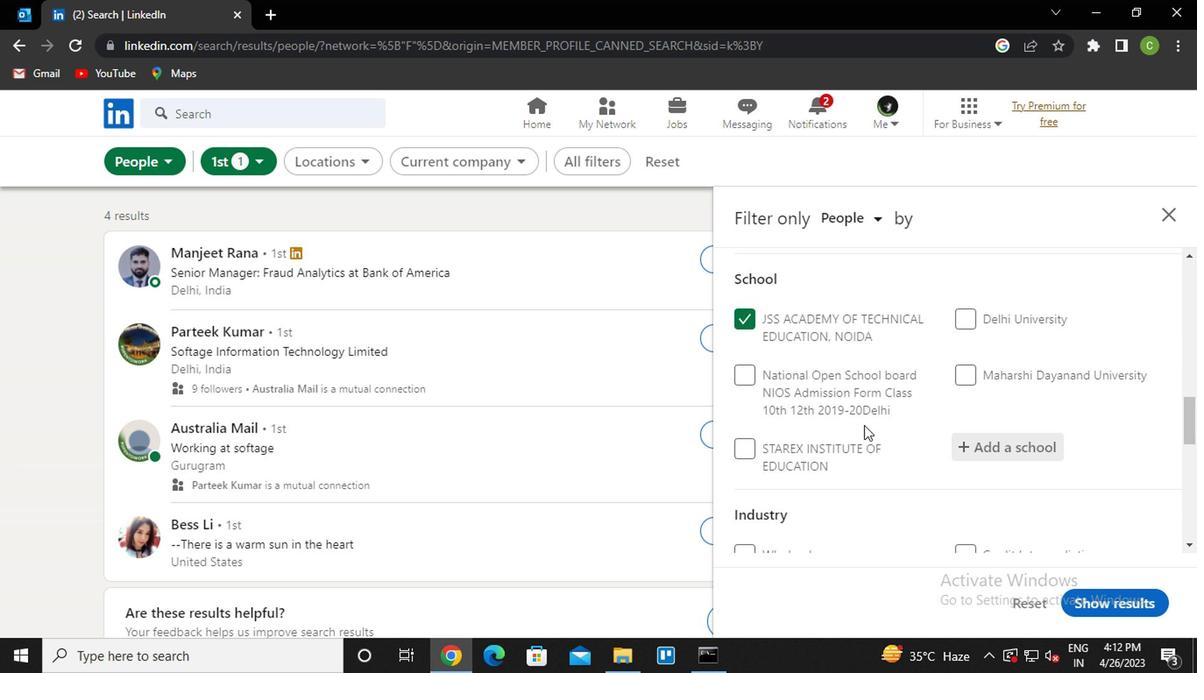 
Action: Mouse scrolled (732, 399) with delta (0, 0)
Screenshot: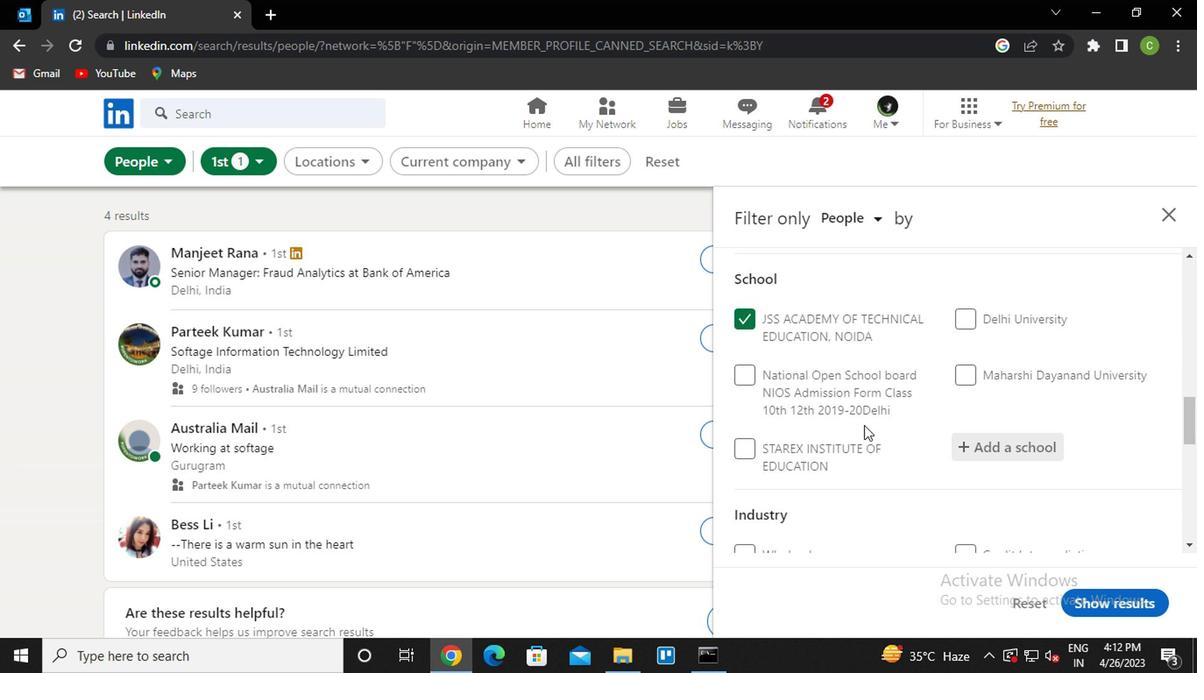 
Action: Mouse moved to (732, 399)
Screenshot: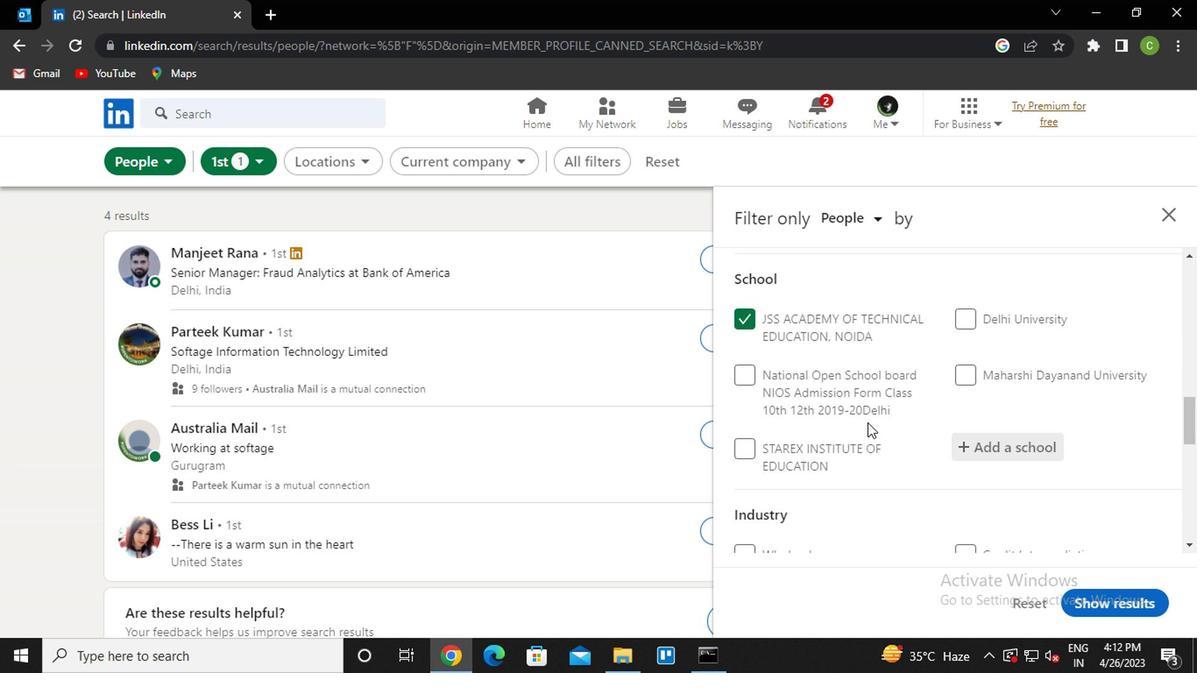 
Action: Mouse scrolled (732, 398) with delta (0, 0)
Screenshot: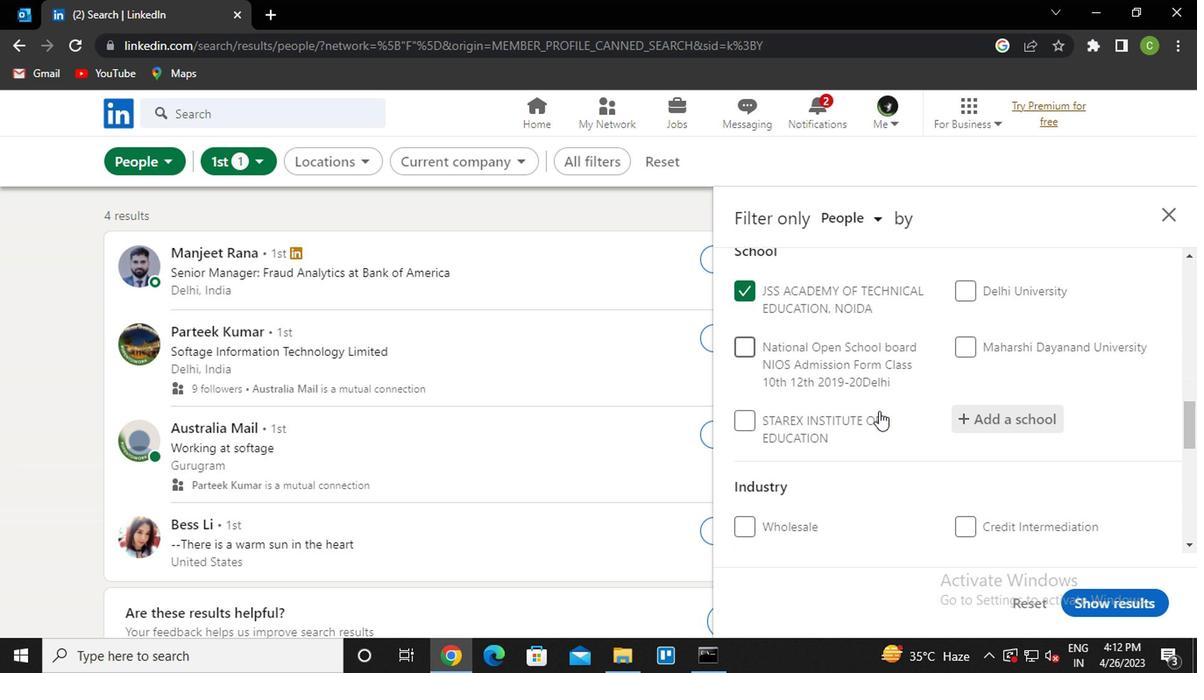 
Action: Mouse moved to (828, 427)
Screenshot: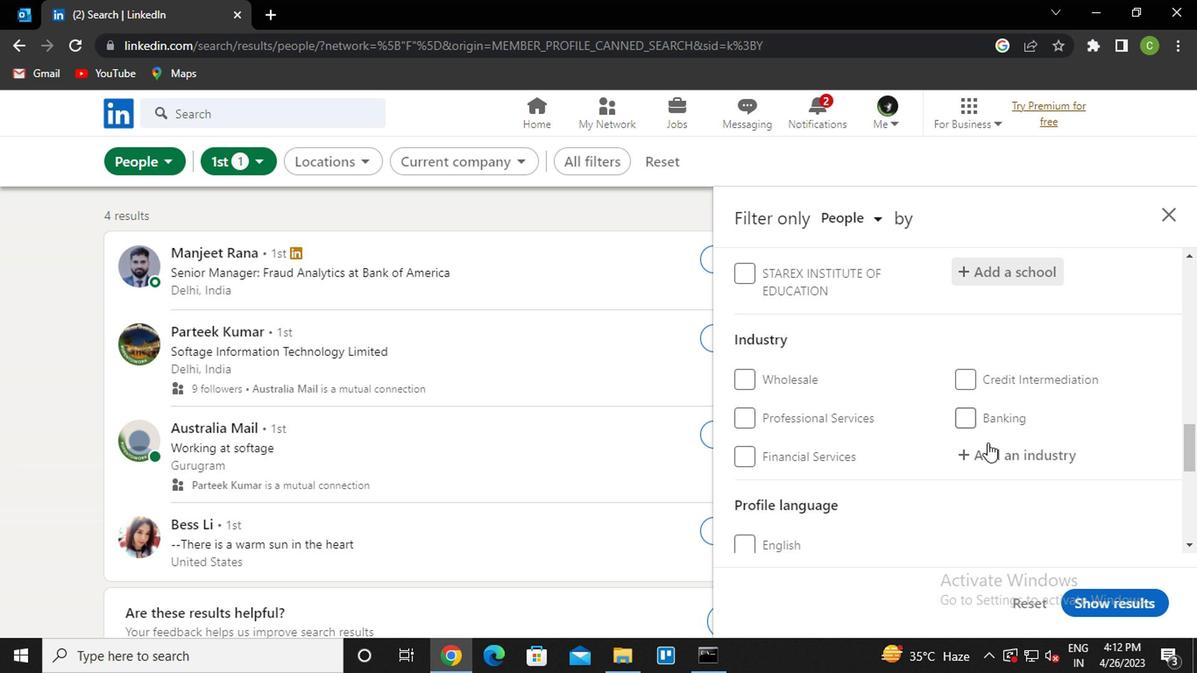 
Action: Mouse pressed left at (828, 427)
Screenshot: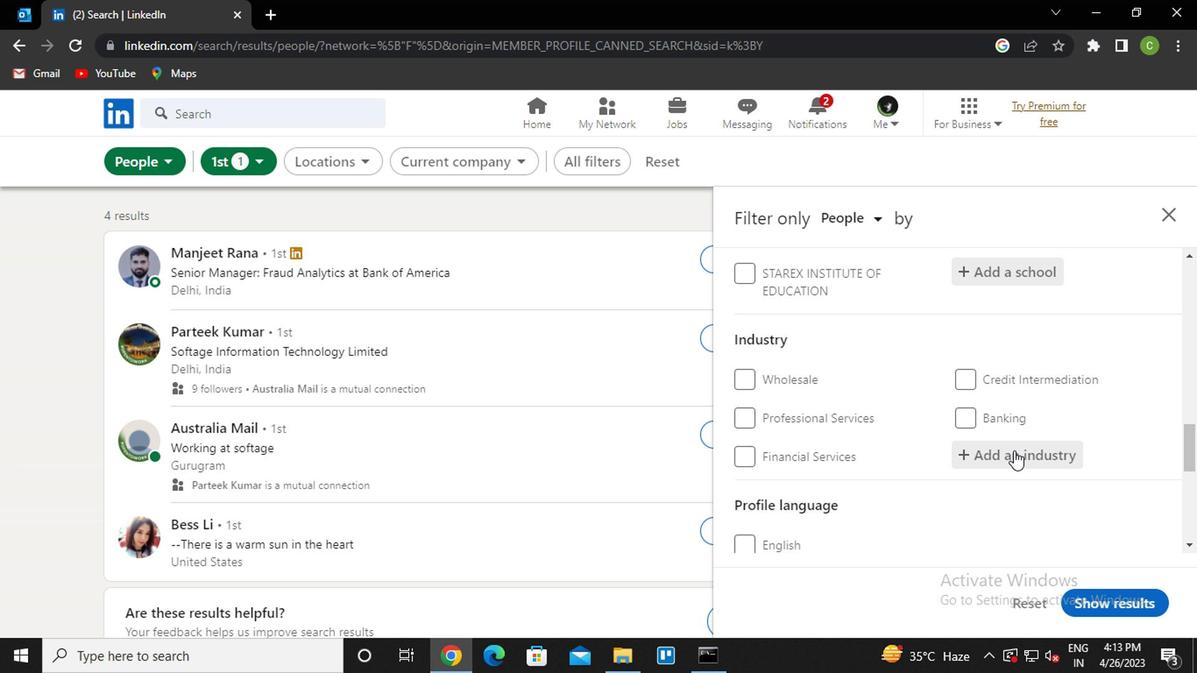 
Action: Key pressed <Key.caps_lock>f<Key.caps_lock>reight<Key.down><Key.enter>
Screenshot: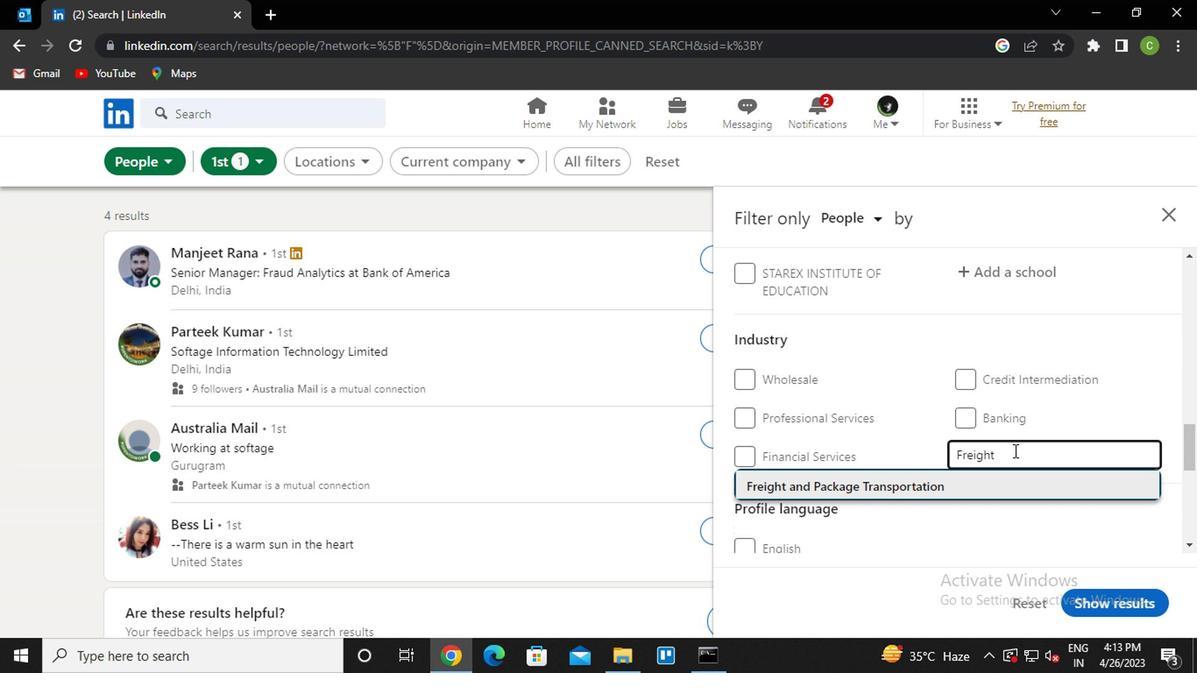 
Action: Mouse moved to (825, 425)
Screenshot: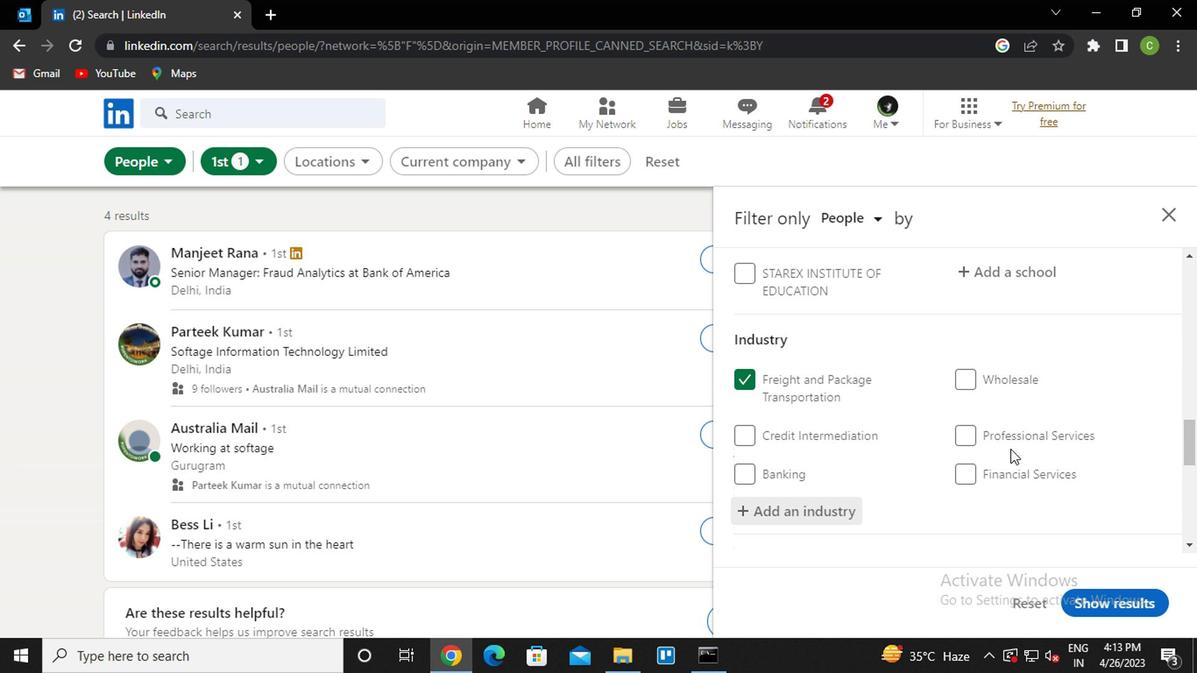 
Action: Mouse scrolled (825, 425) with delta (0, 0)
Screenshot: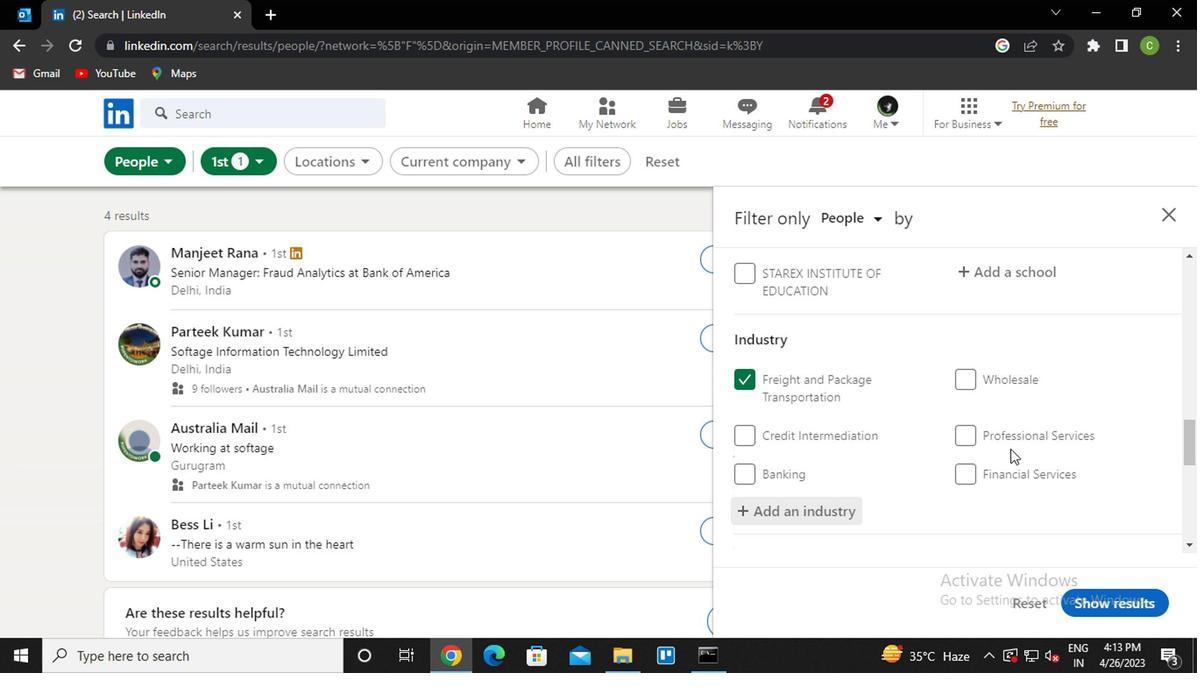 
Action: Mouse scrolled (825, 425) with delta (0, 0)
Screenshot: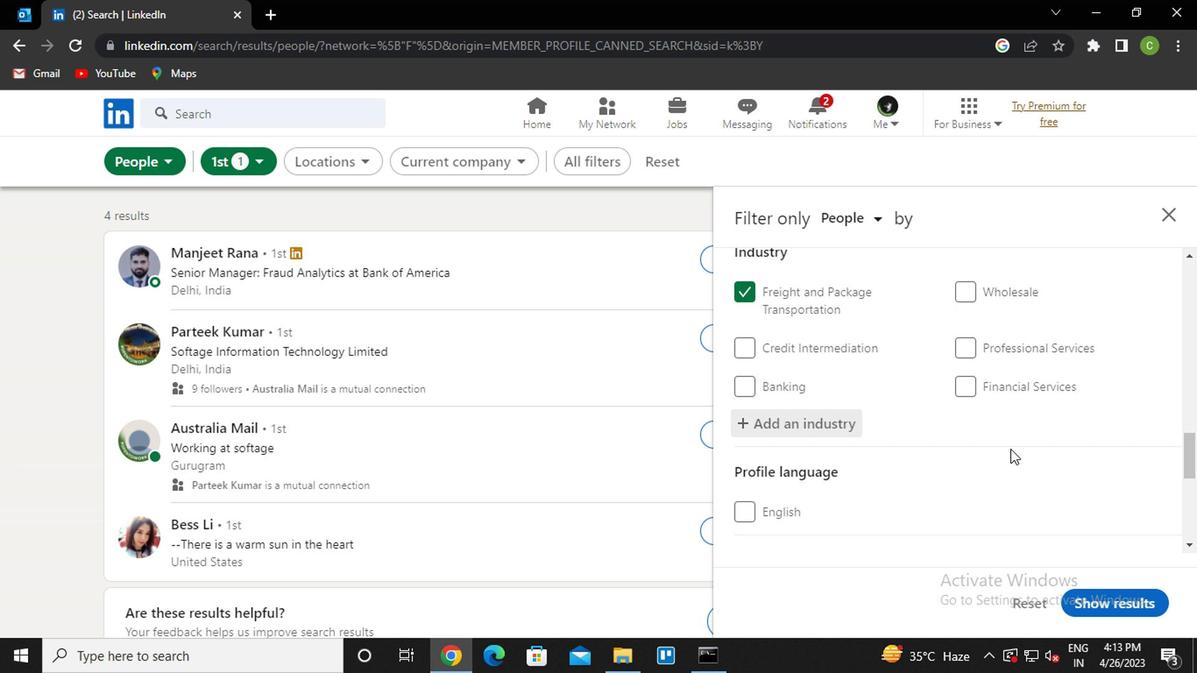 
Action: Mouse moved to (825, 425)
Screenshot: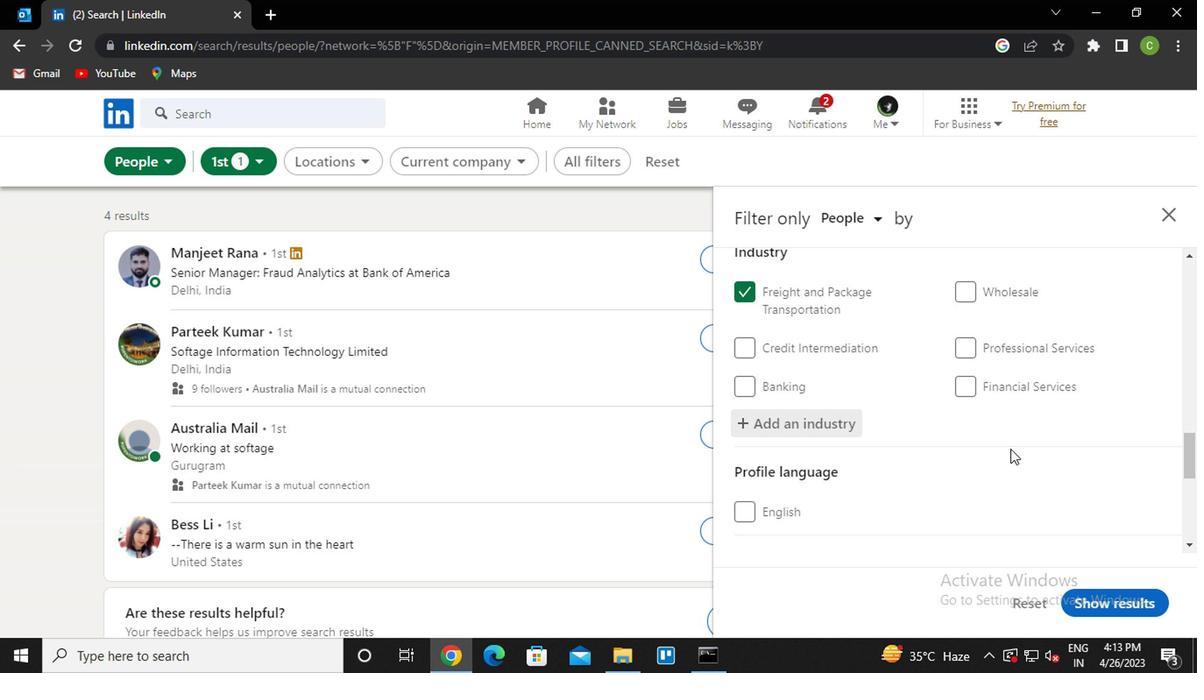 
Action: Mouse scrolled (825, 425) with delta (0, 0)
Screenshot: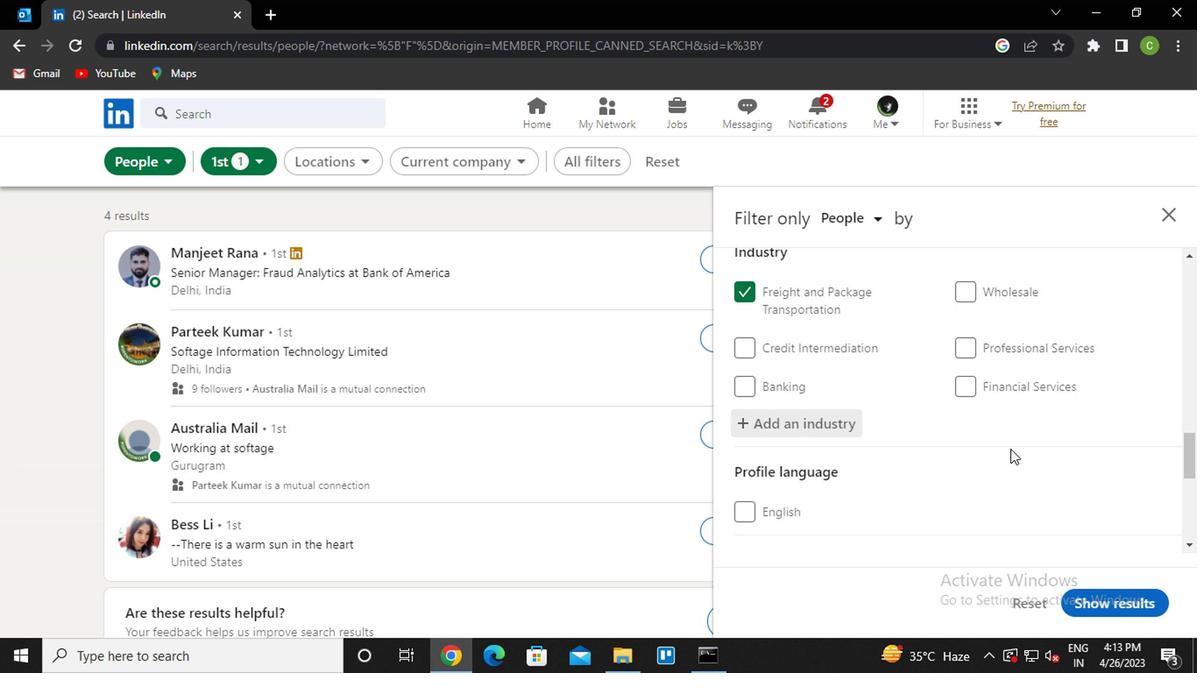 
Action: Mouse moved to (713, 408)
Screenshot: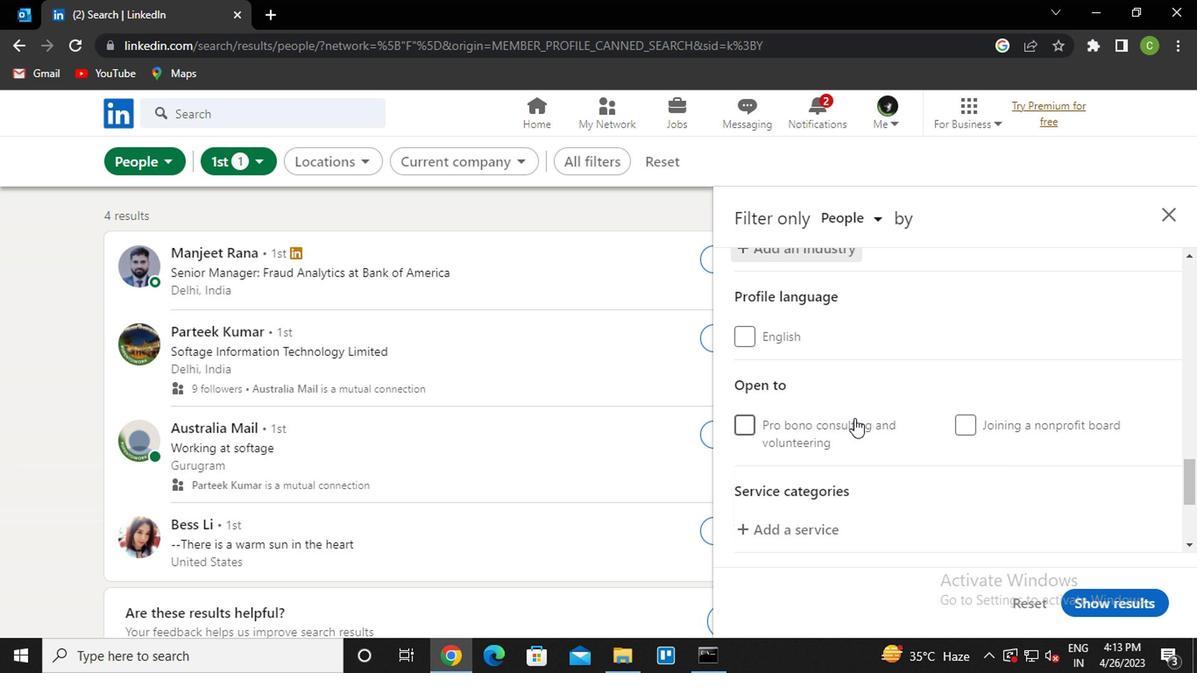 
Action: Mouse scrolled (713, 407) with delta (0, 0)
Screenshot: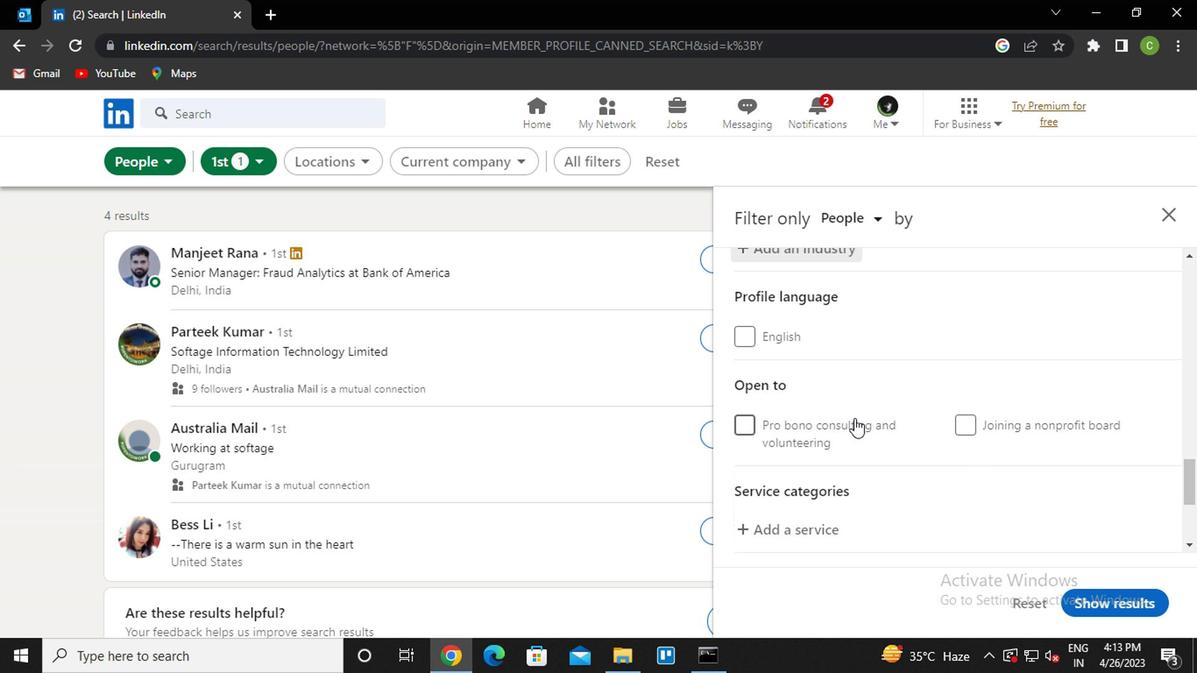 
Action: Mouse moved to (713, 409)
Screenshot: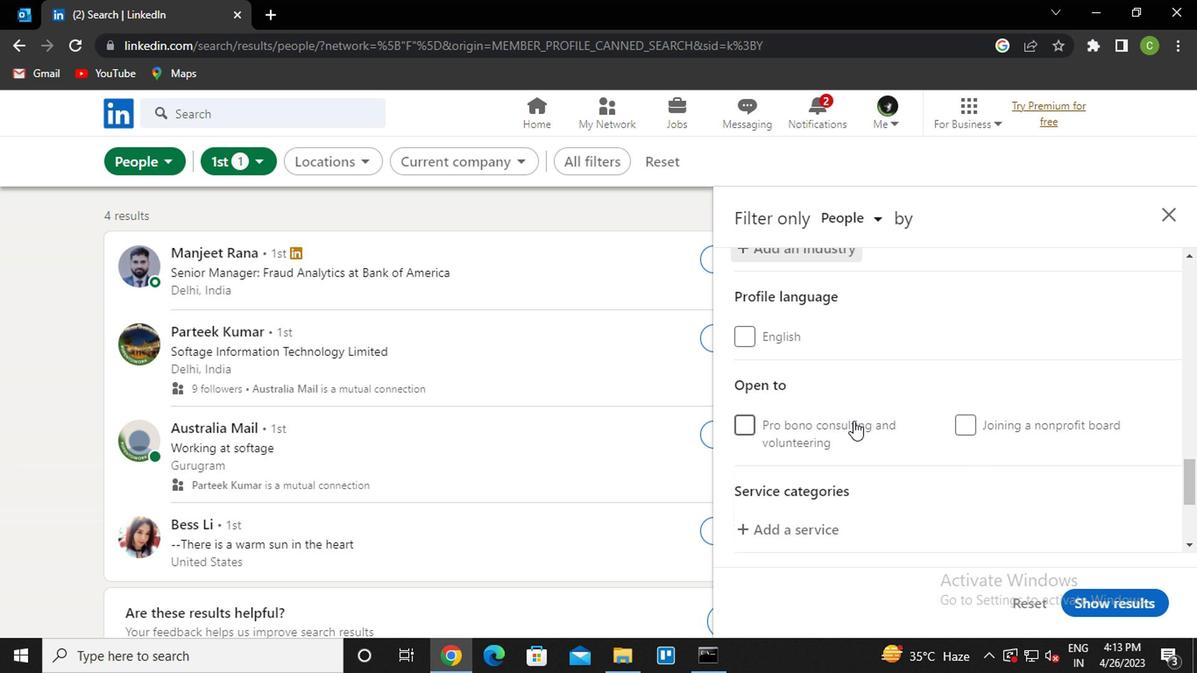 
Action: Mouse scrolled (713, 409) with delta (0, 0)
Screenshot: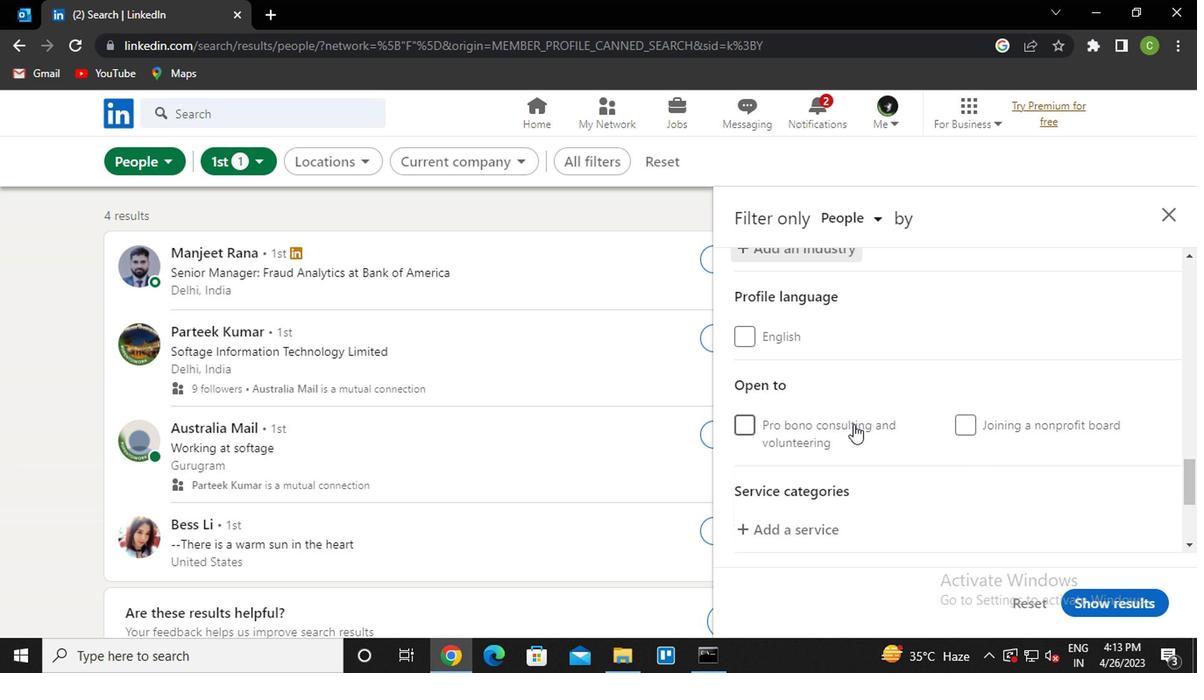 
Action: Mouse moved to (680, 359)
Screenshot: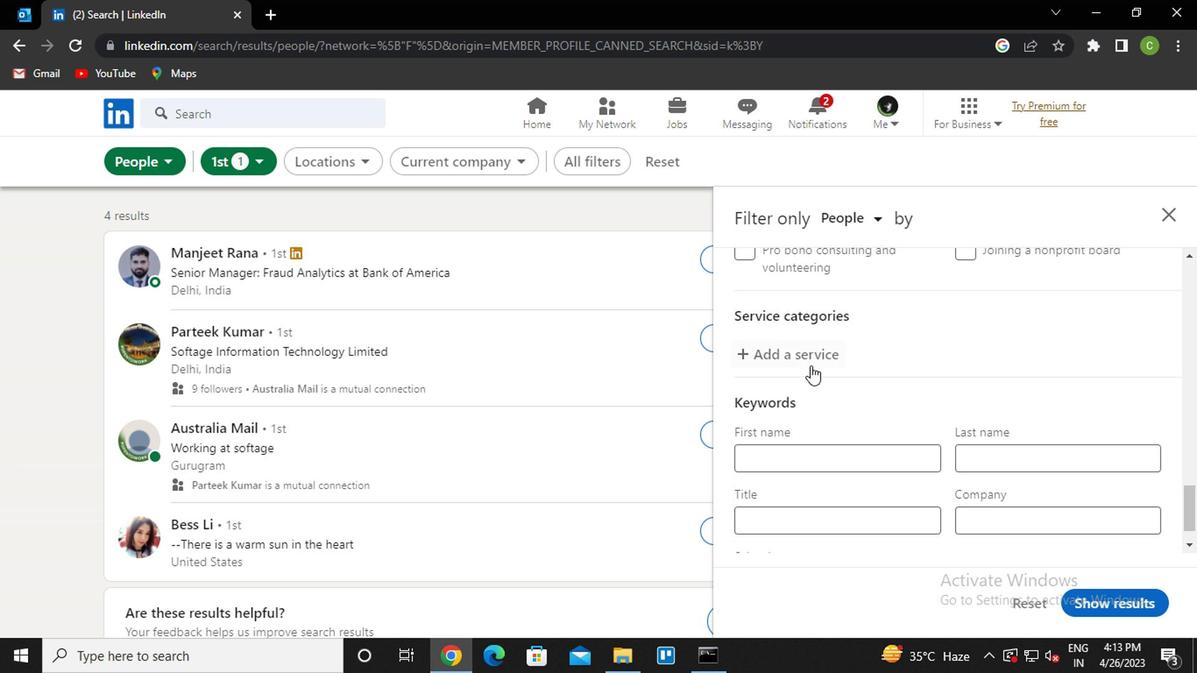 
Action: Mouse pressed left at (680, 359)
Screenshot: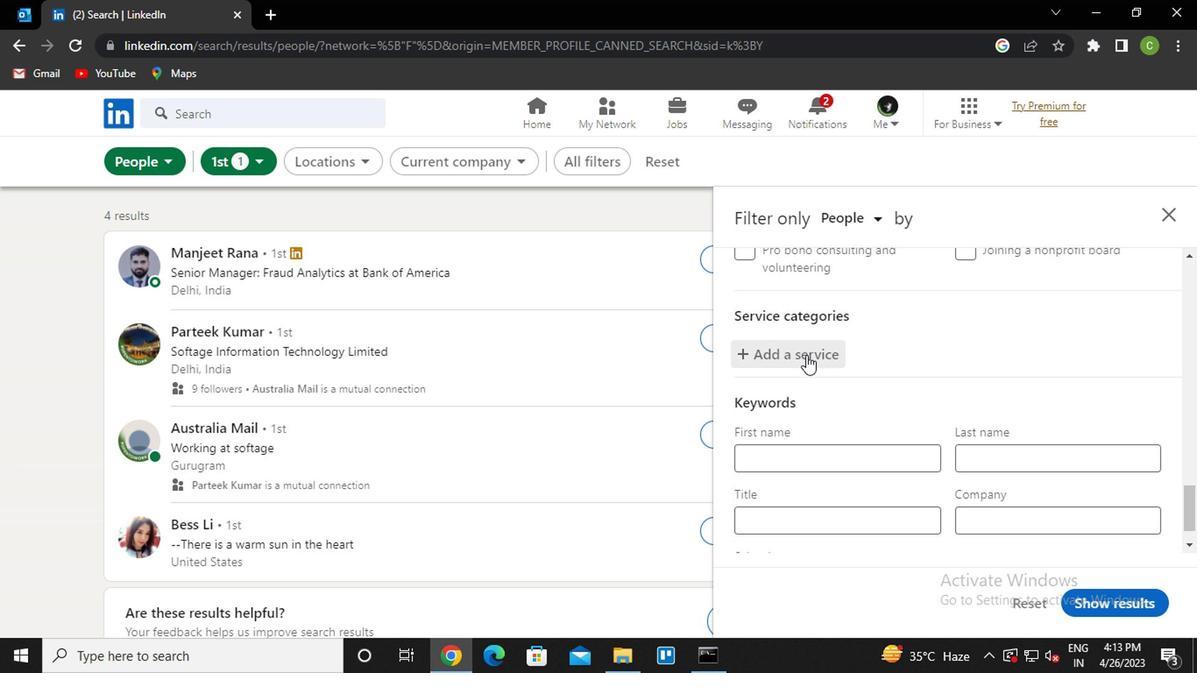 
Action: Key pressed <Key.caps_lock>b<Key.caps_lock>logg<Key.down><Key.enter>
Screenshot: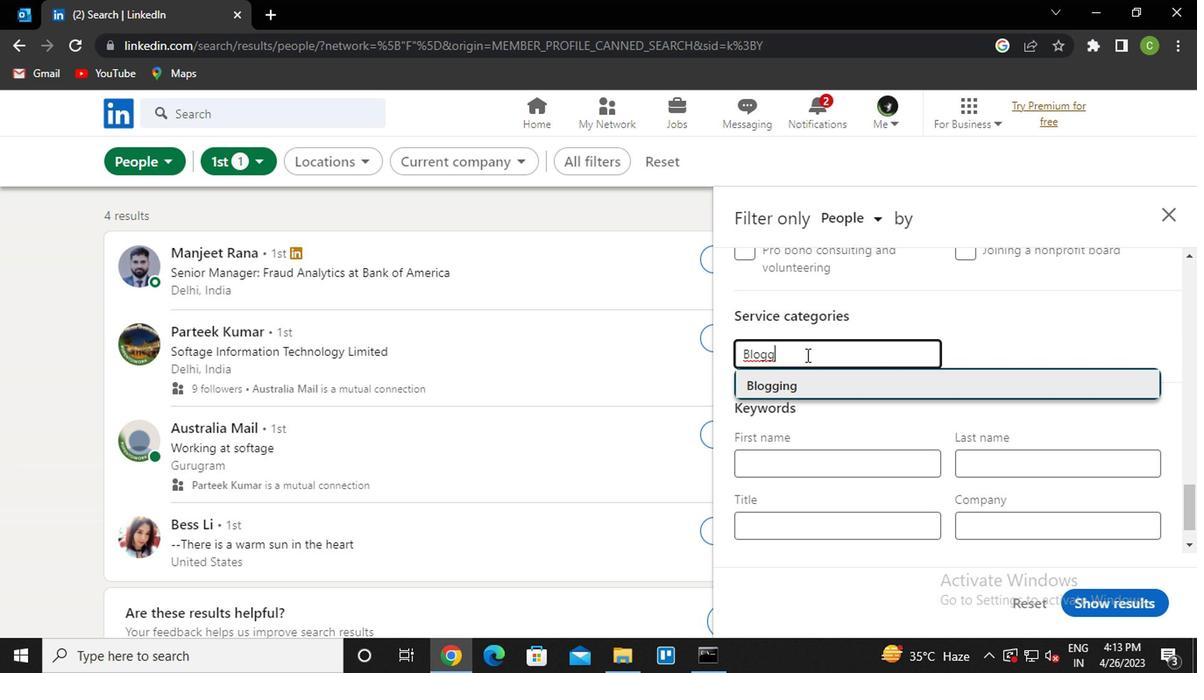 
Action: Mouse moved to (710, 407)
Screenshot: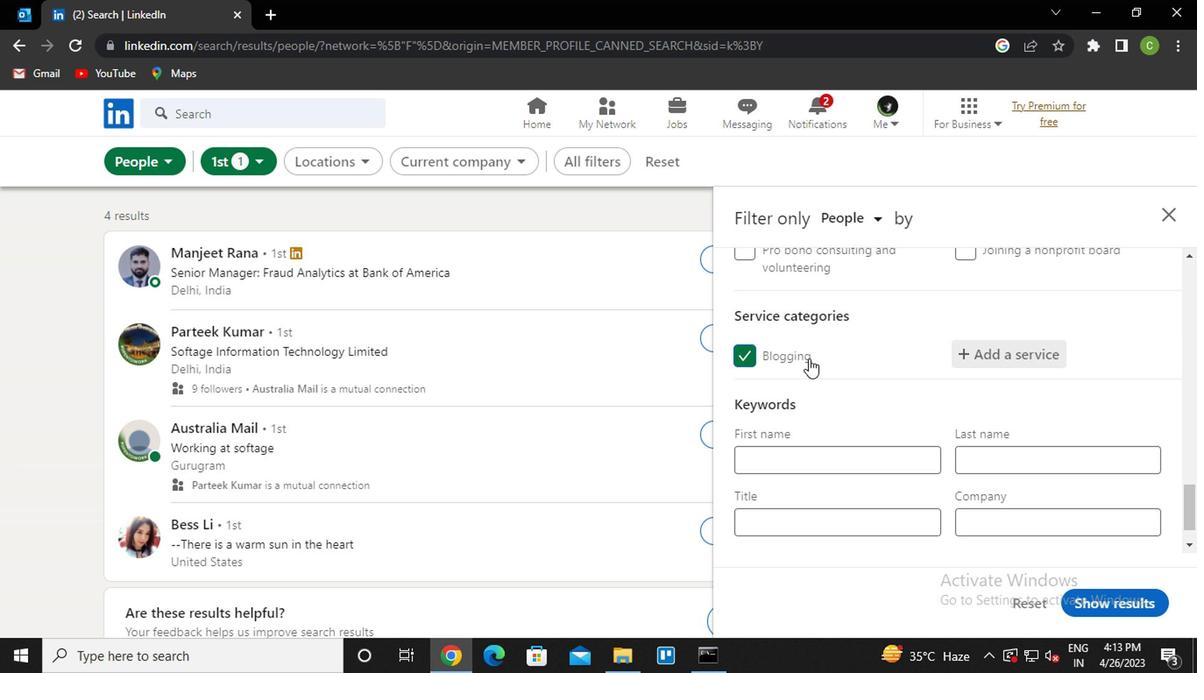 
Action: Mouse scrolled (710, 407) with delta (0, 0)
Screenshot: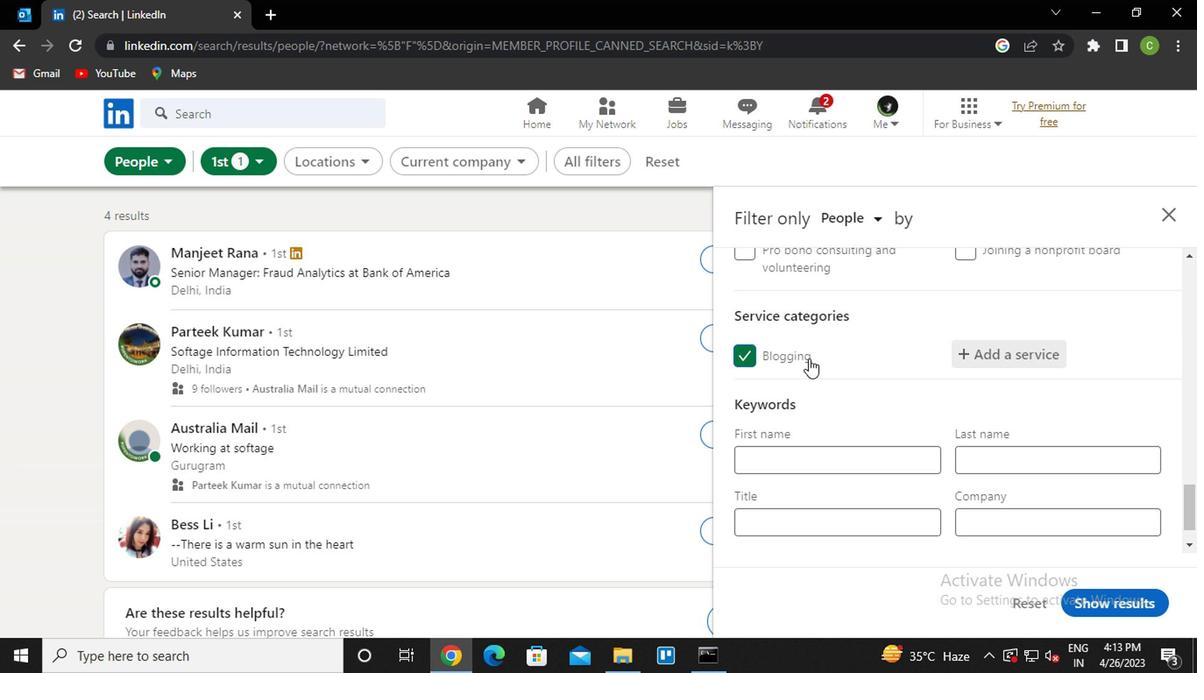 
Action: Mouse moved to (710, 410)
Screenshot: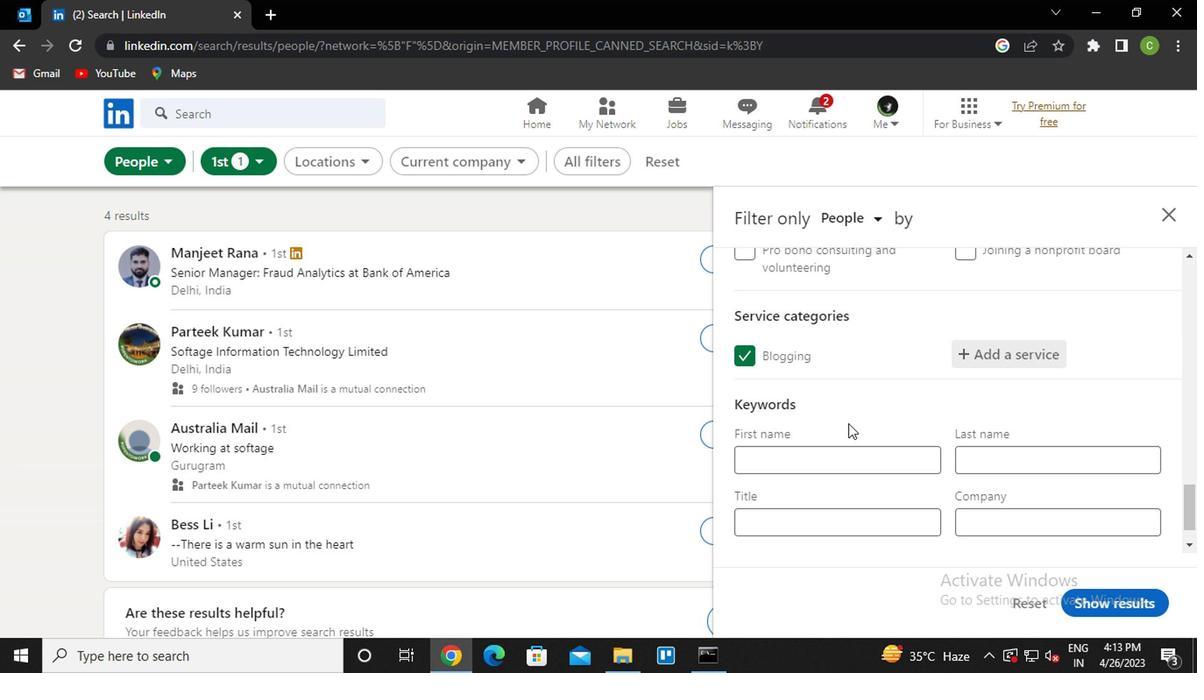 
Action: Mouse scrolled (710, 410) with delta (0, 0)
Screenshot: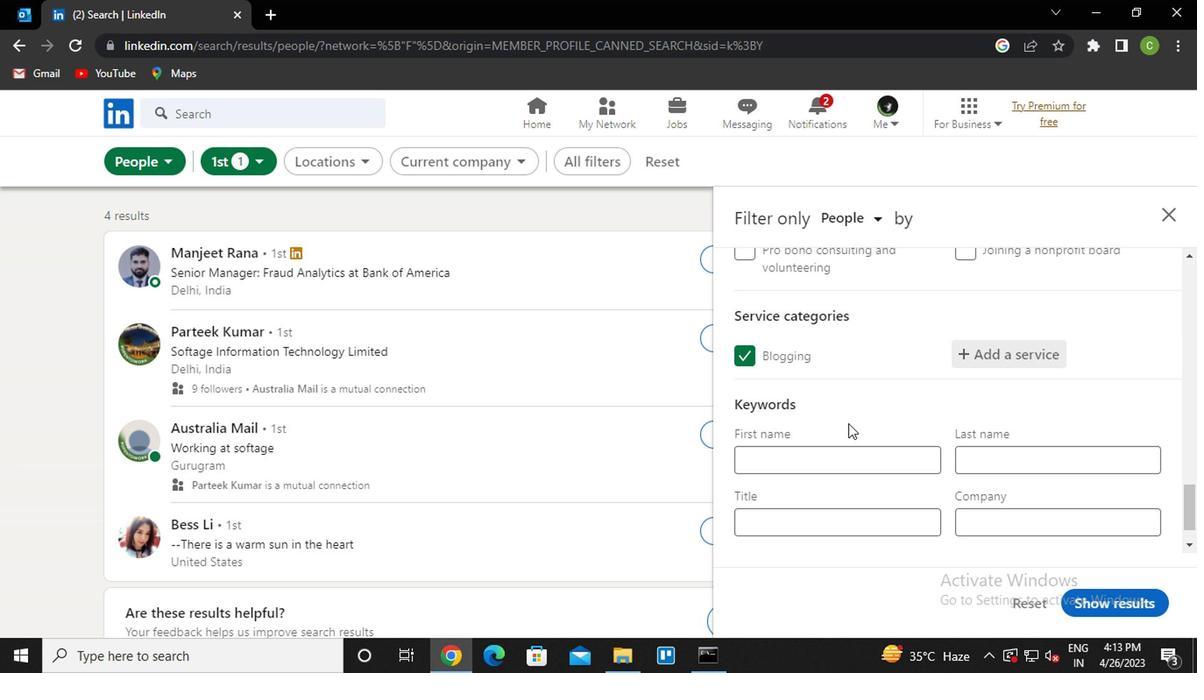 
Action: Mouse moved to (693, 451)
Screenshot: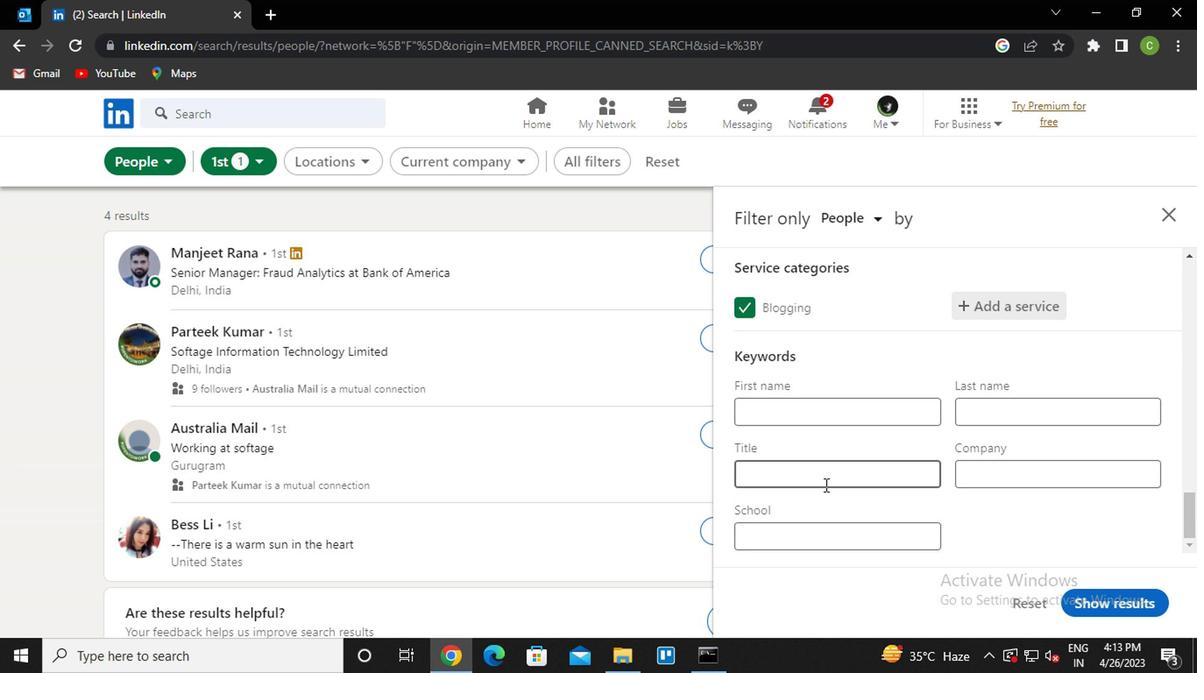 
Action: Mouse pressed left at (693, 451)
Screenshot: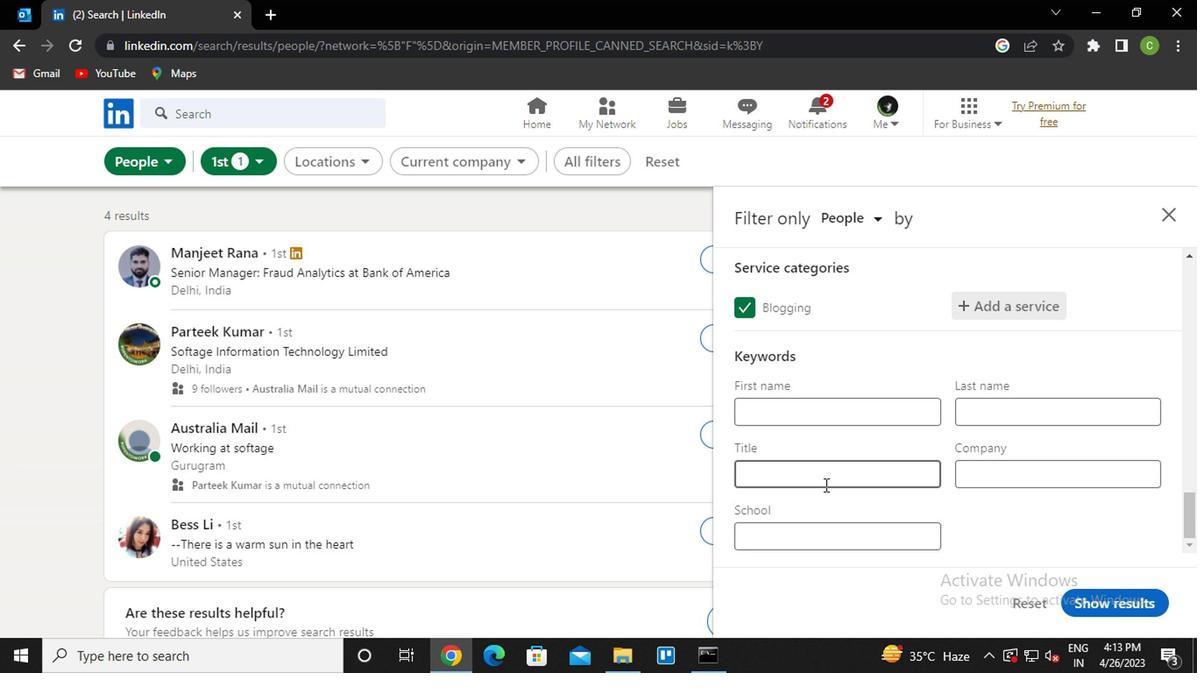 
Action: Key pressed <Key.caps_lock>c<Key.caps_lock>opy<Key.space>editor
Screenshot: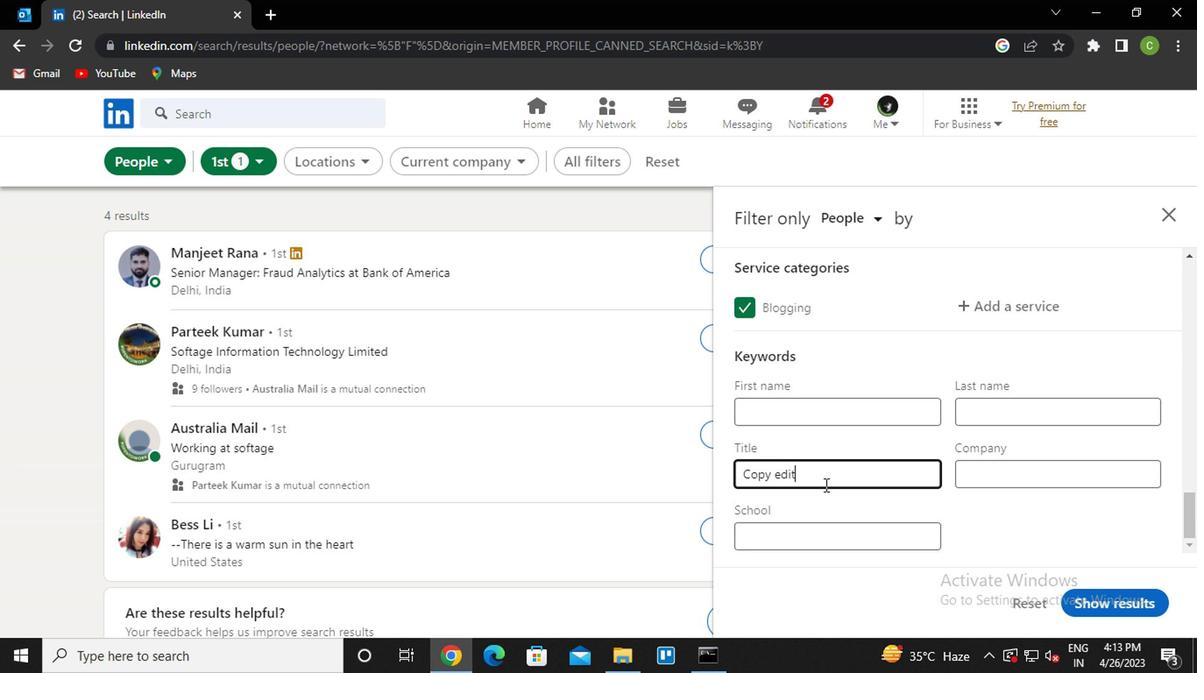 
Action: Mouse moved to (907, 533)
Screenshot: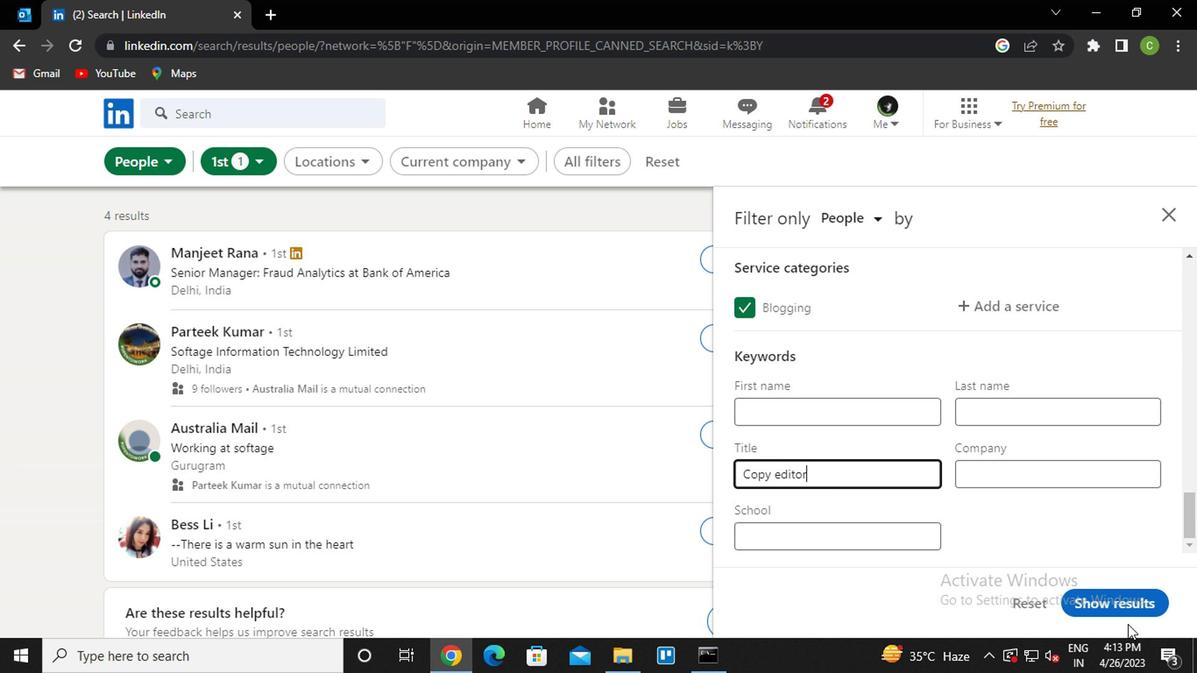 
Action: Mouse pressed left at (907, 533)
Screenshot: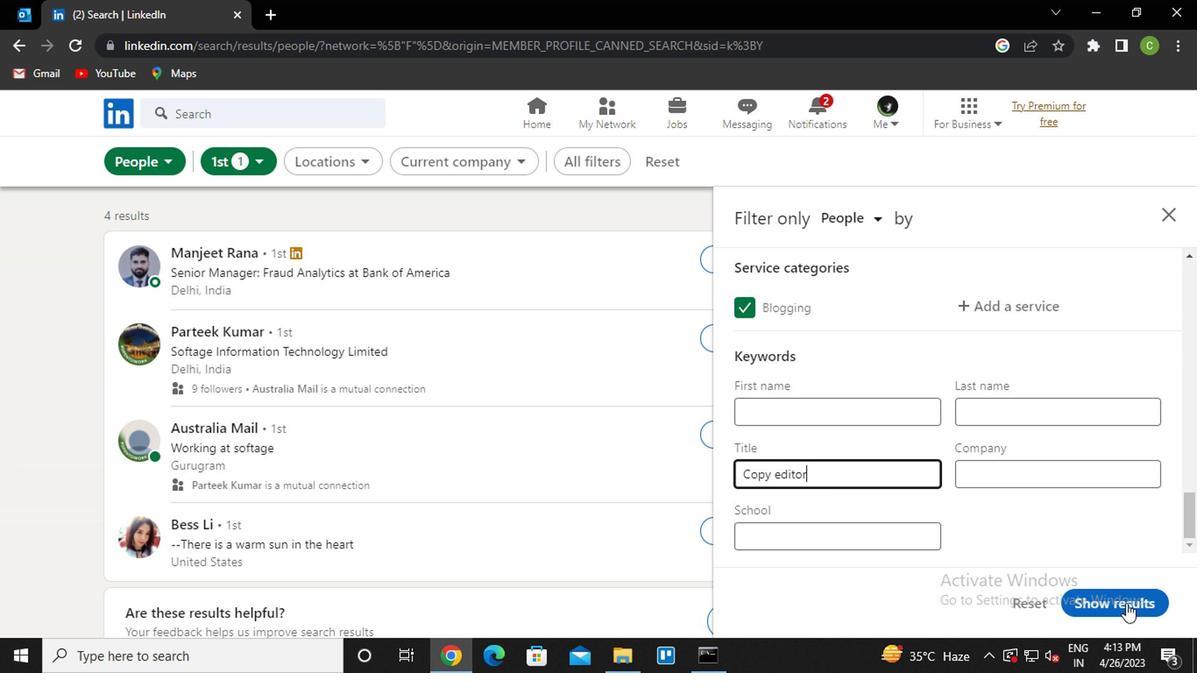 
Action: Mouse moved to (521, 578)
Screenshot: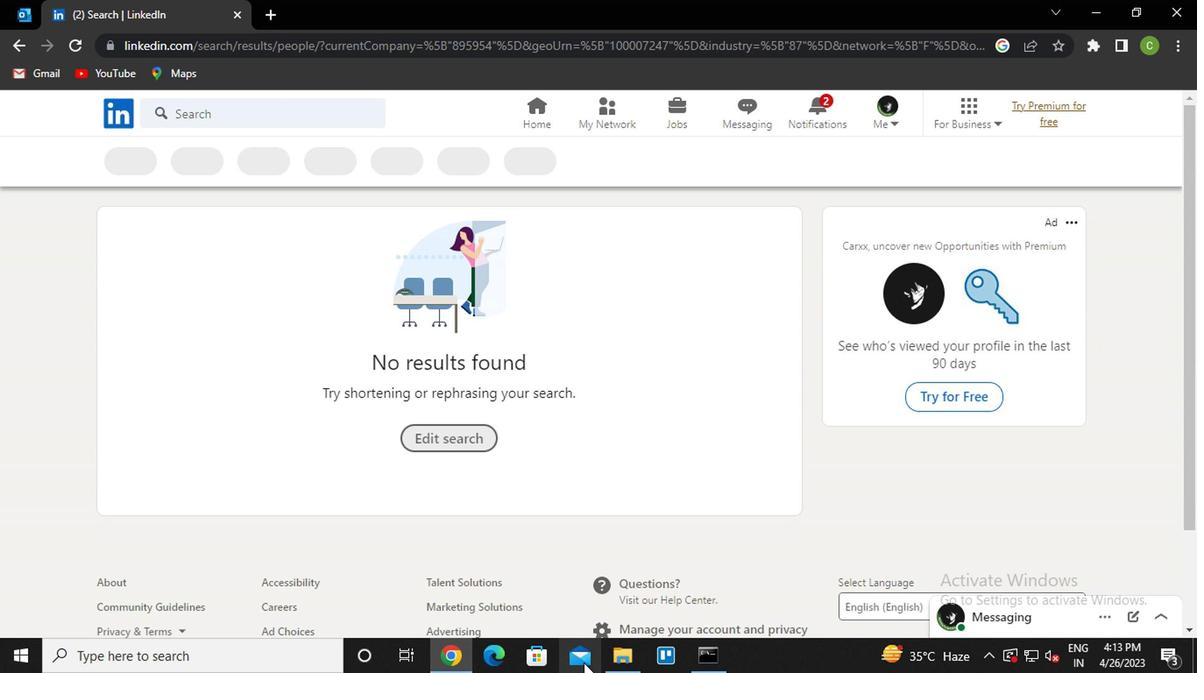 
